 Task: Look for space in Caraballeda, Venezuela from 10th August, 2023 to 18th August, 2023 for 2 adults in price range Rs.10000 to Rs.14000. Place can be private room with 1  bedroom having 1 bed and 1 bathroom. Property type can be house, flat, guest house. Amenities needed are: wifi, TV, free parkinig on premises, gym, breakfast. Booking option can be shelf check-in. Required host language is English.
Action: Mouse moved to (427, 91)
Screenshot: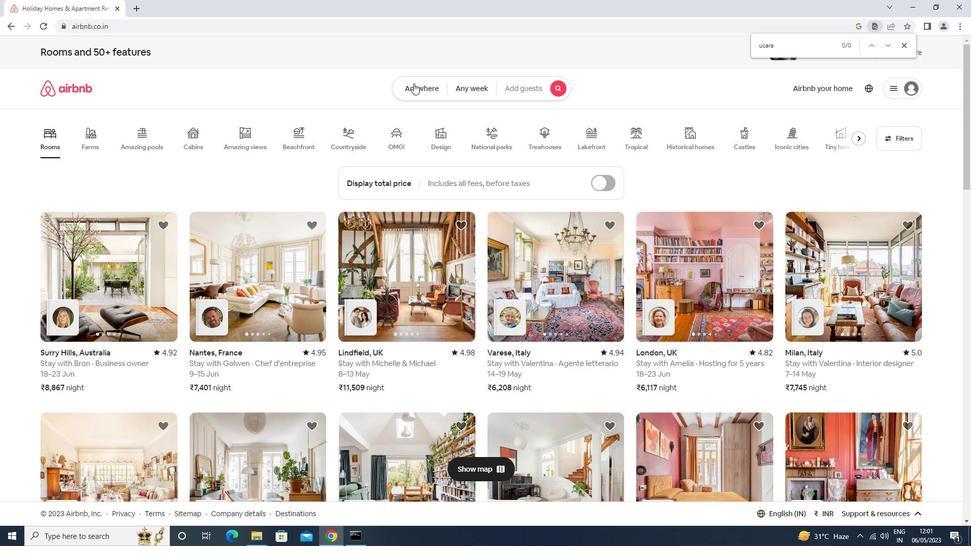 
Action: Mouse pressed left at (427, 91)
Screenshot: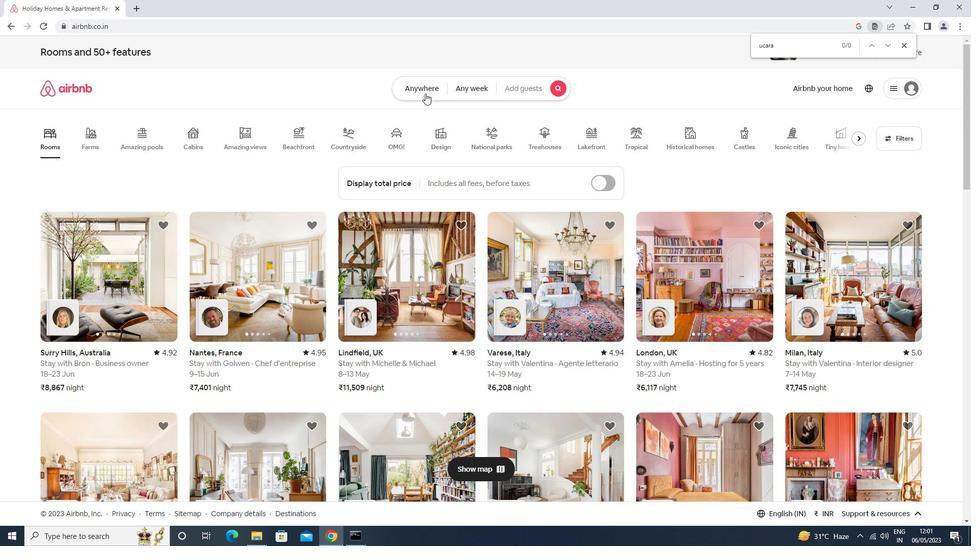 
Action: Mouse moved to (308, 132)
Screenshot: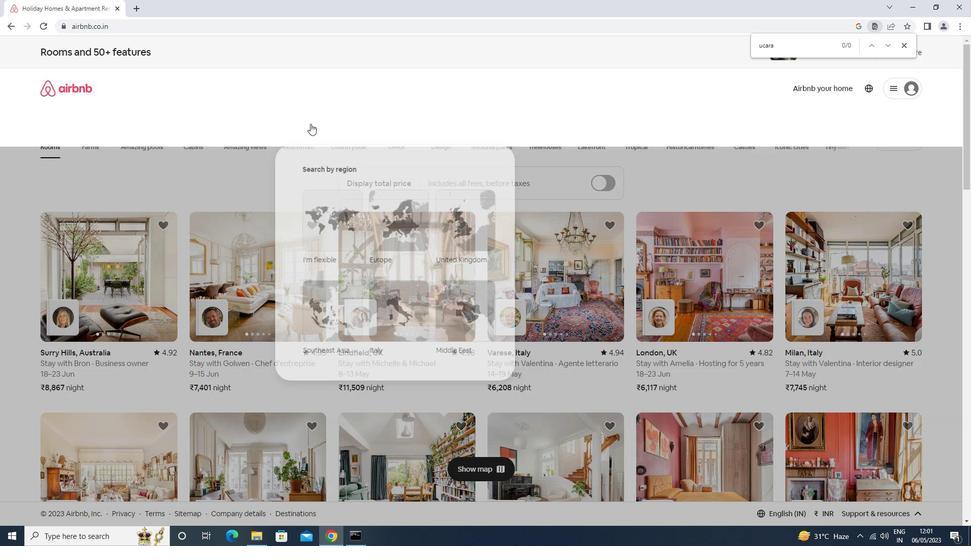 
Action: Mouse pressed left at (308, 132)
Screenshot: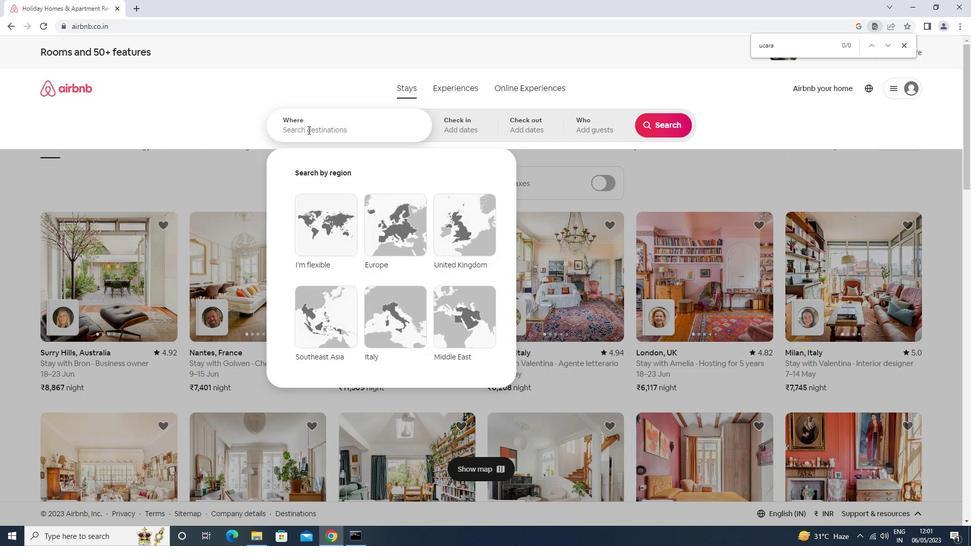 
Action: Key pressed caraballda<Key.left><Key.left>e<Key.right><Key.right><Key.right><Key.down><Key.enter>
Screenshot: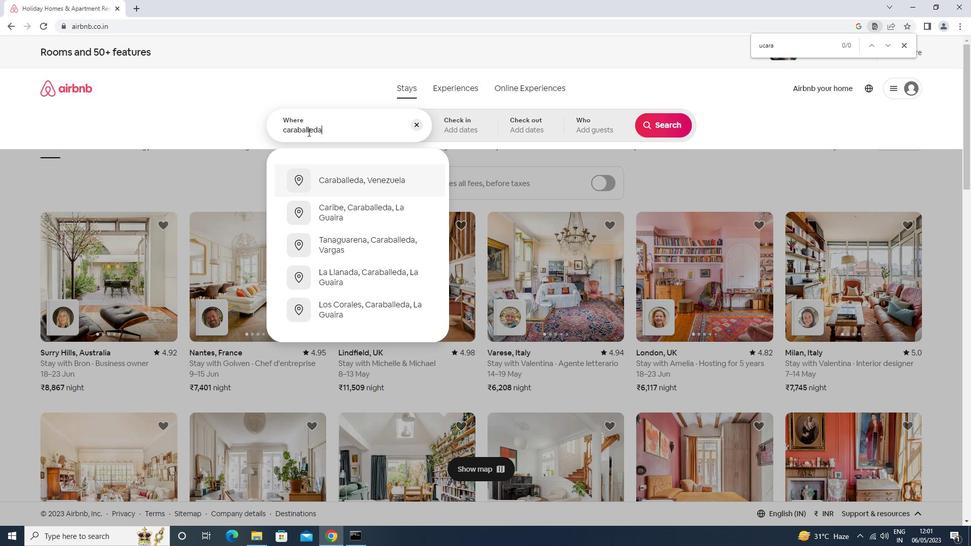 
Action: Mouse moved to (658, 203)
Screenshot: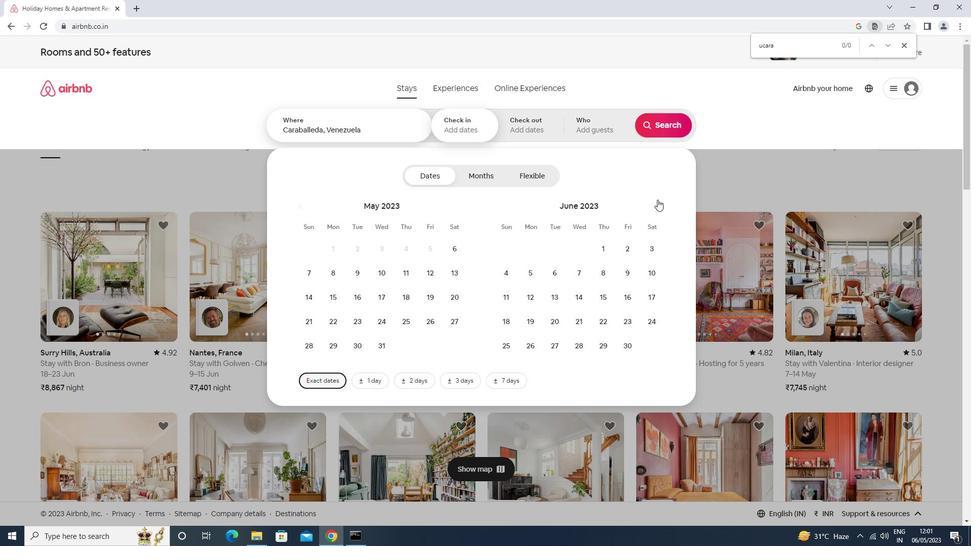 
Action: Mouse pressed left at (658, 203)
Screenshot: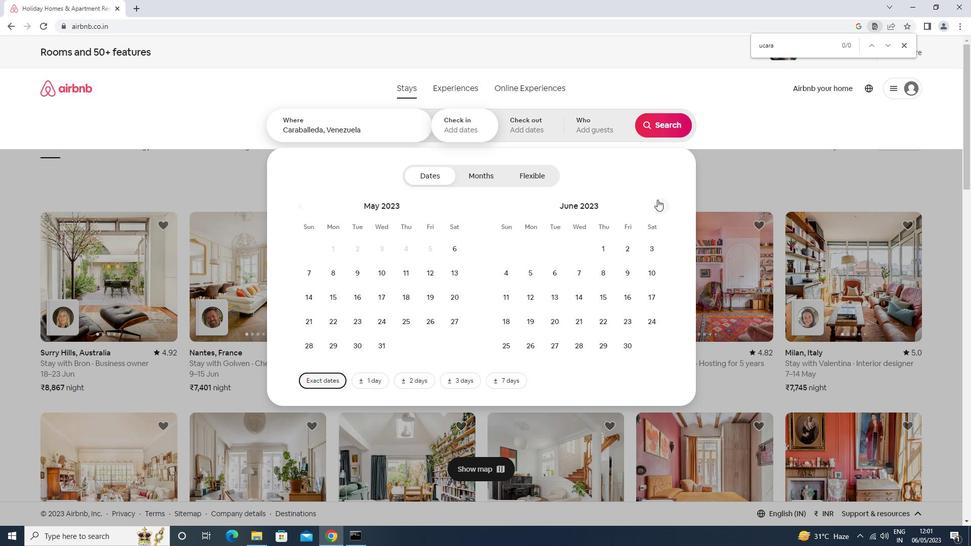 
Action: Mouse pressed left at (658, 203)
Screenshot: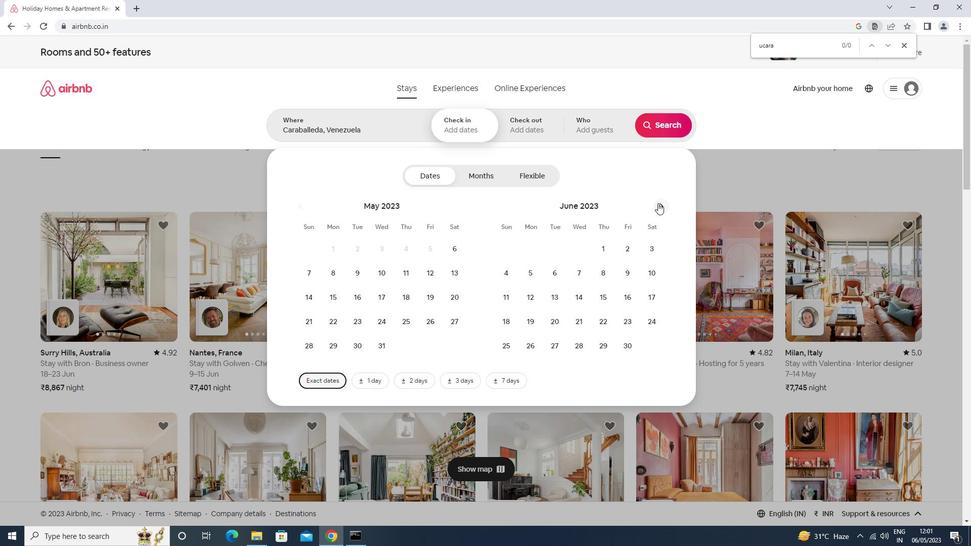 
Action: Mouse pressed left at (658, 203)
Screenshot: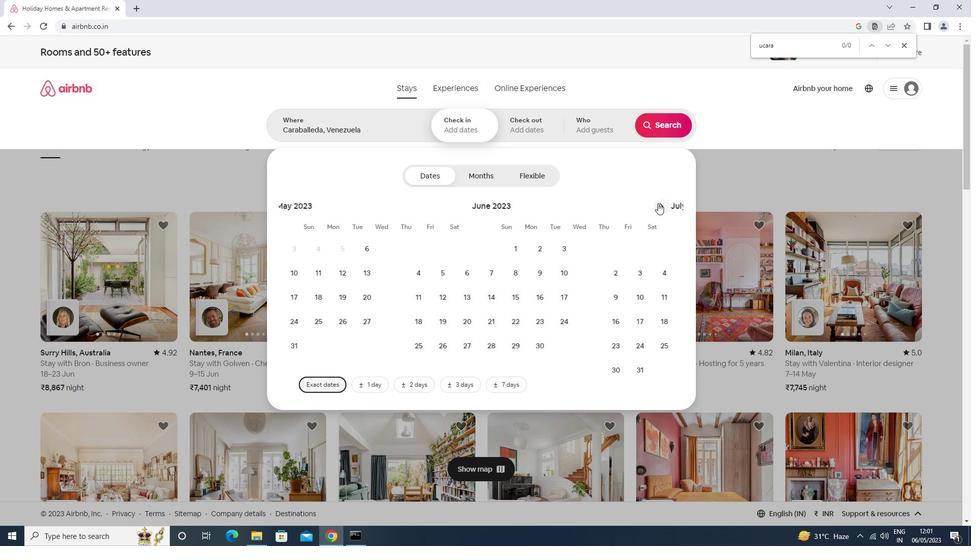 
Action: Mouse moved to (601, 270)
Screenshot: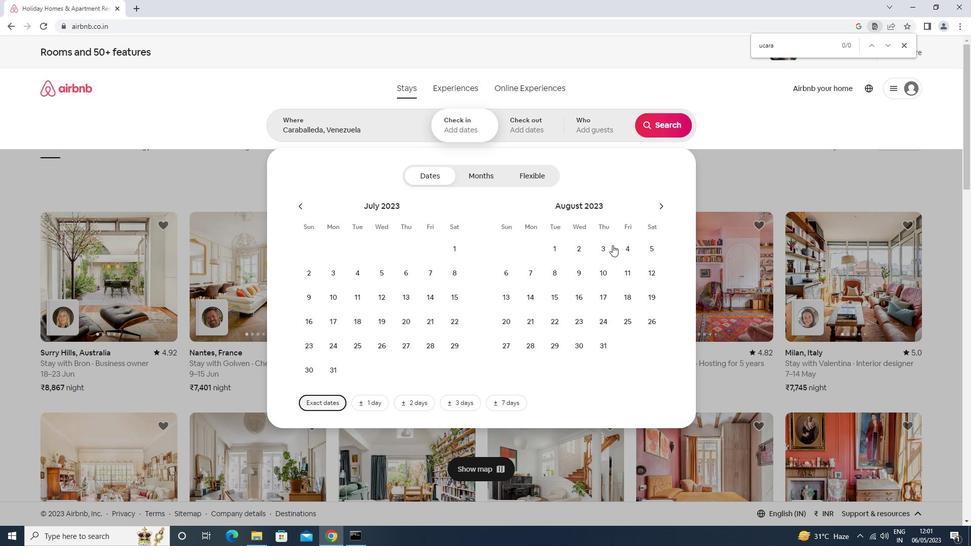 
Action: Mouse pressed left at (601, 270)
Screenshot: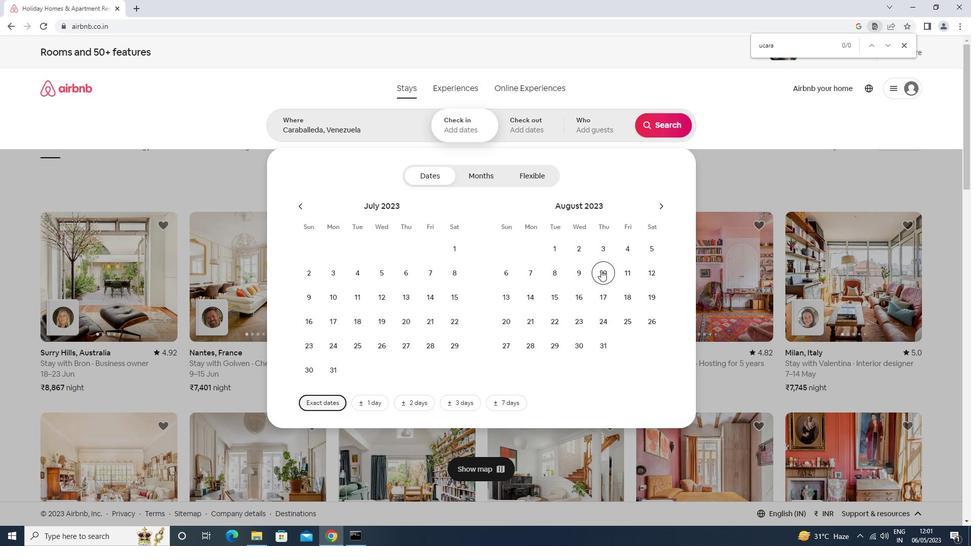 
Action: Mouse moved to (622, 296)
Screenshot: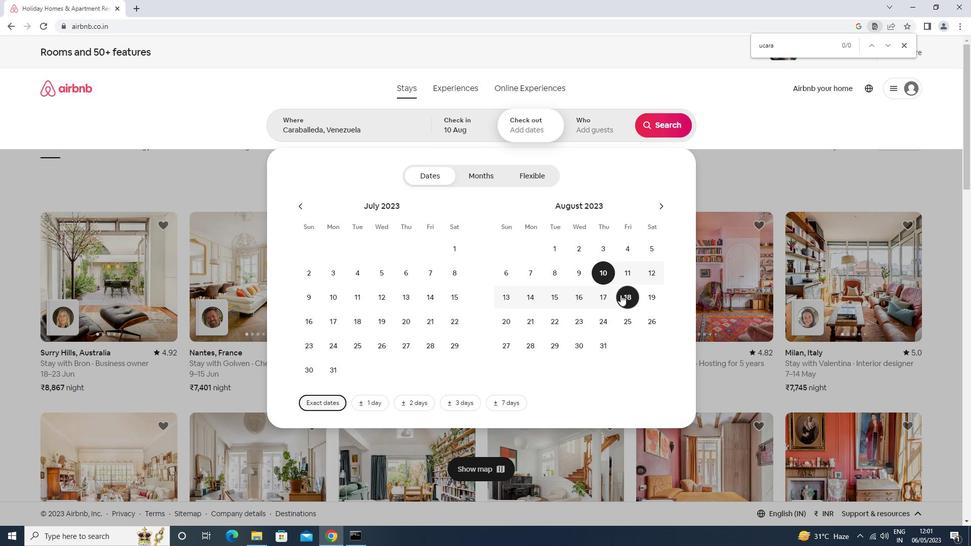 
Action: Mouse pressed left at (622, 296)
Screenshot: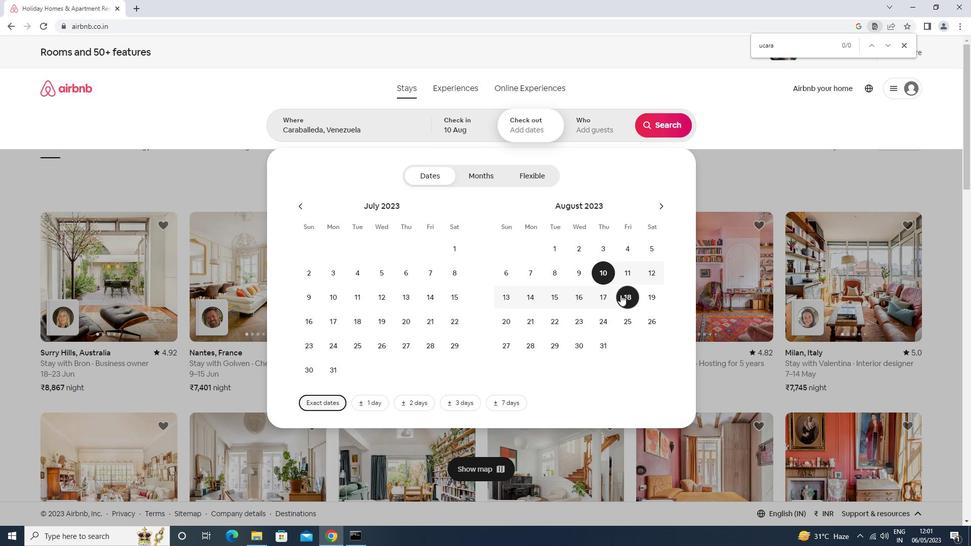 
Action: Mouse moved to (604, 133)
Screenshot: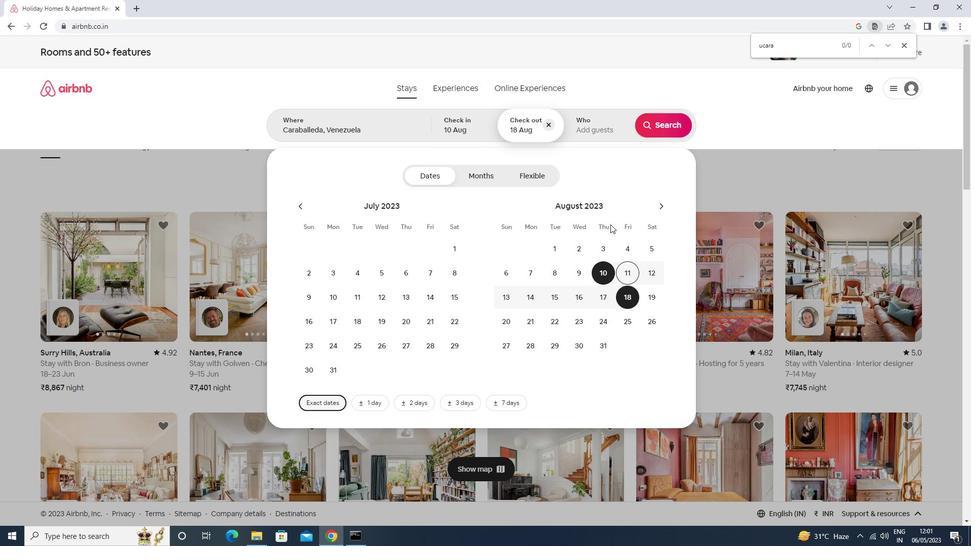 
Action: Mouse pressed left at (604, 133)
Screenshot: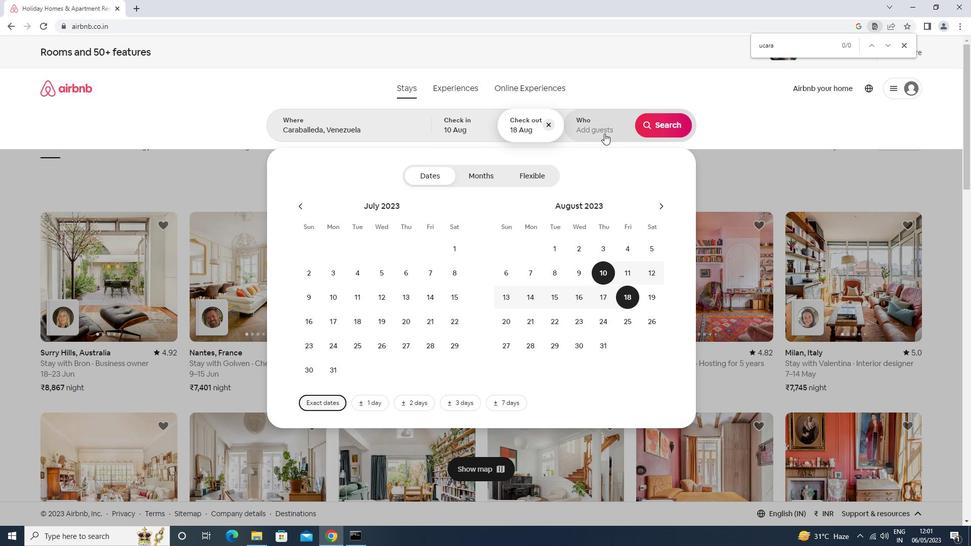 
Action: Mouse moved to (669, 179)
Screenshot: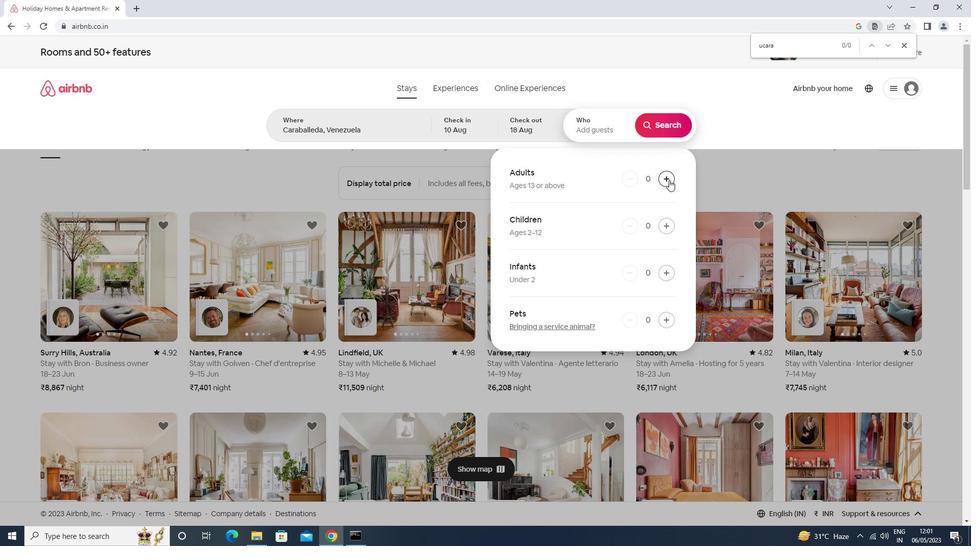 
Action: Mouse pressed left at (669, 179)
Screenshot: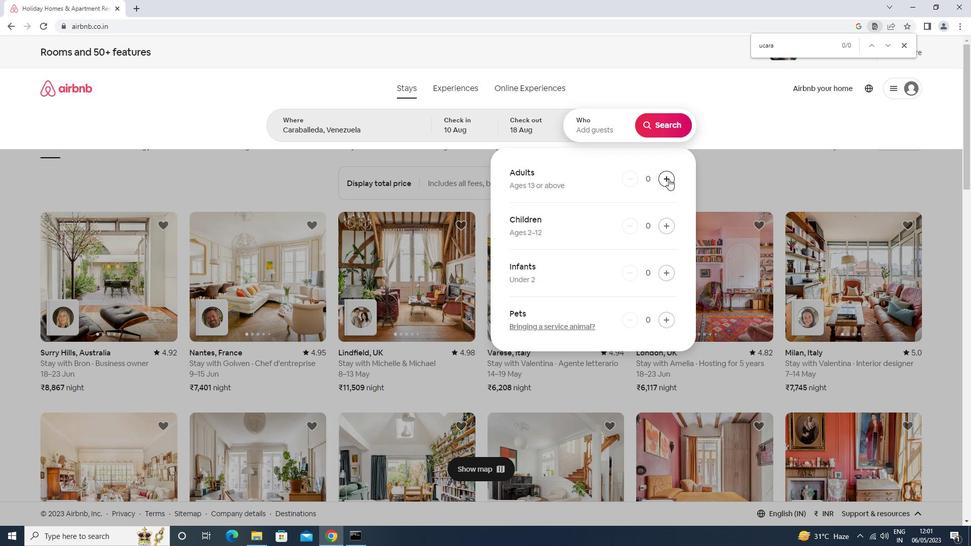 
Action: Mouse pressed left at (669, 179)
Screenshot: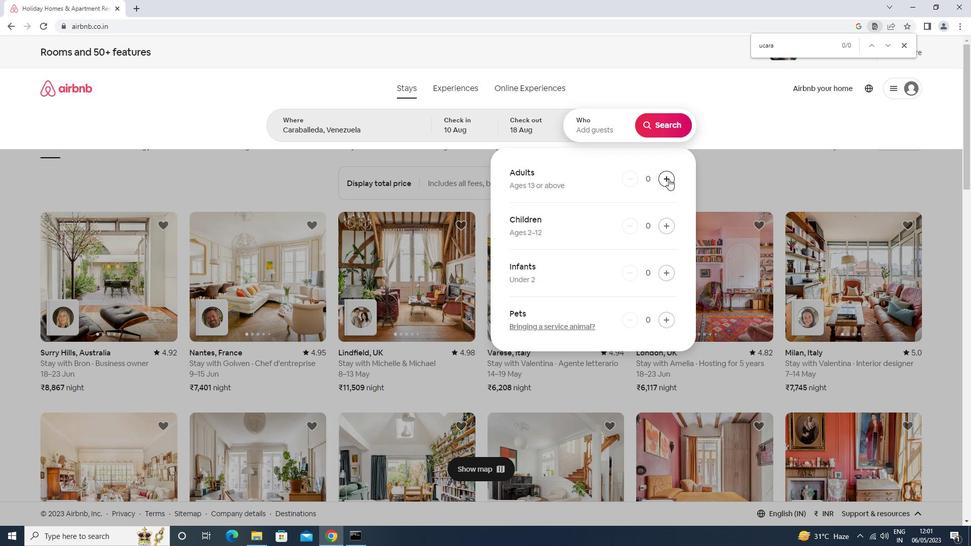 
Action: Mouse moved to (666, 125)
Screenshot: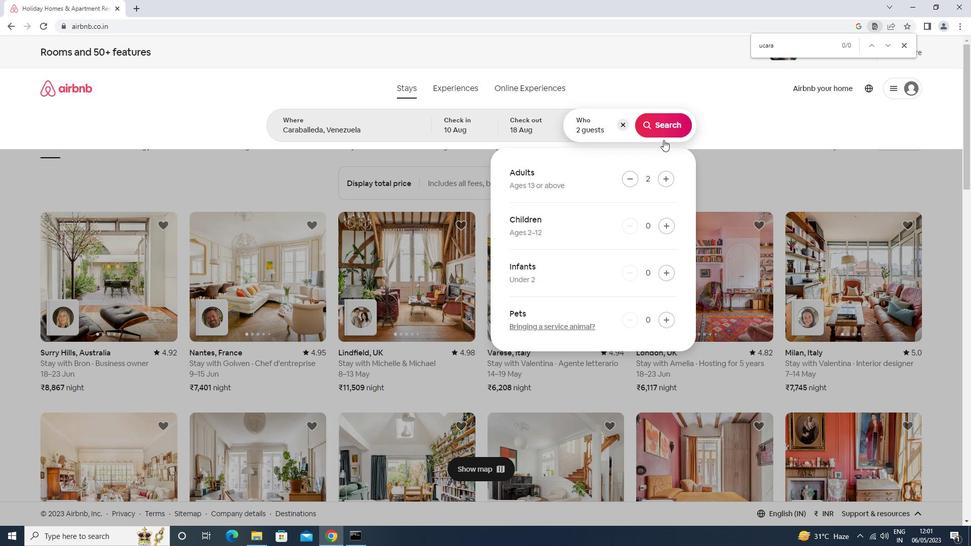 
Action: Mouse pressed left at (666, 125)
Screenshot: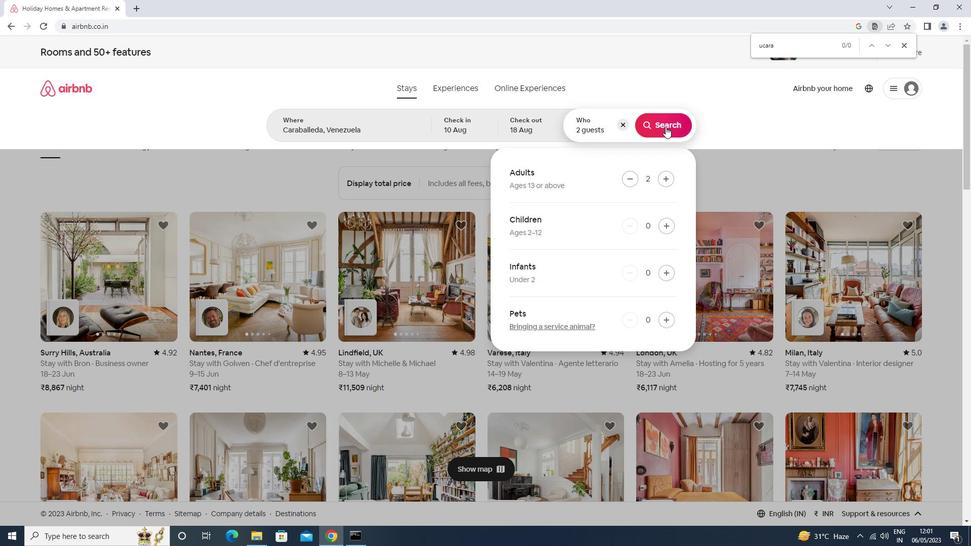 
Action: Mouse moved to (935, 98)
Screenshot: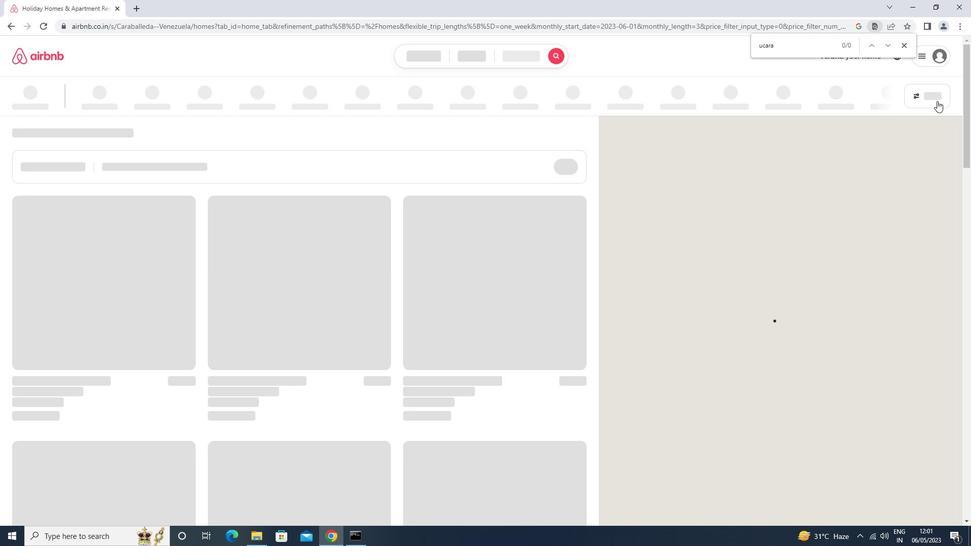 
Action: Mouse pressed left at (935, 98)
Screenshot: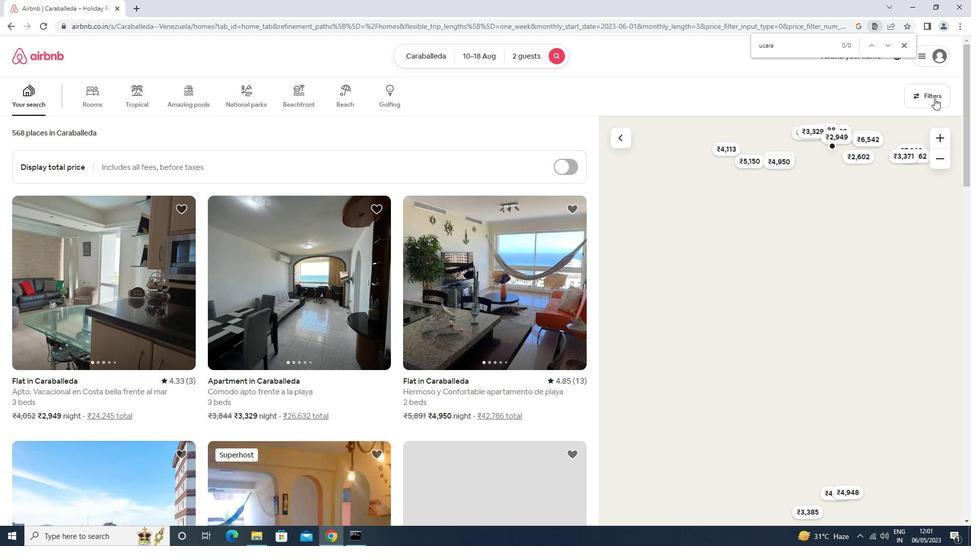 
Action: Mouse moved to (390, 347)
Screenshot: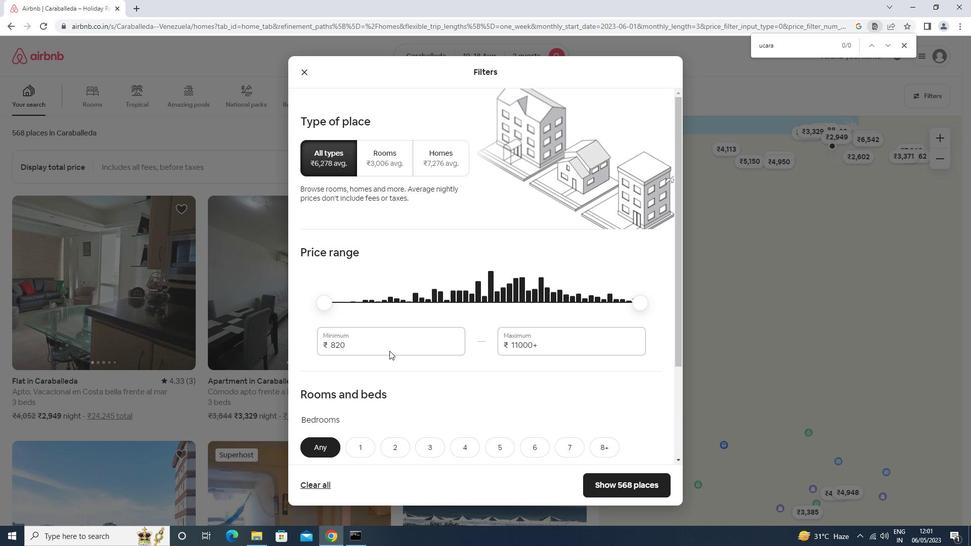 
Action: Mouse pressed left at (390, 347)
Screenshot: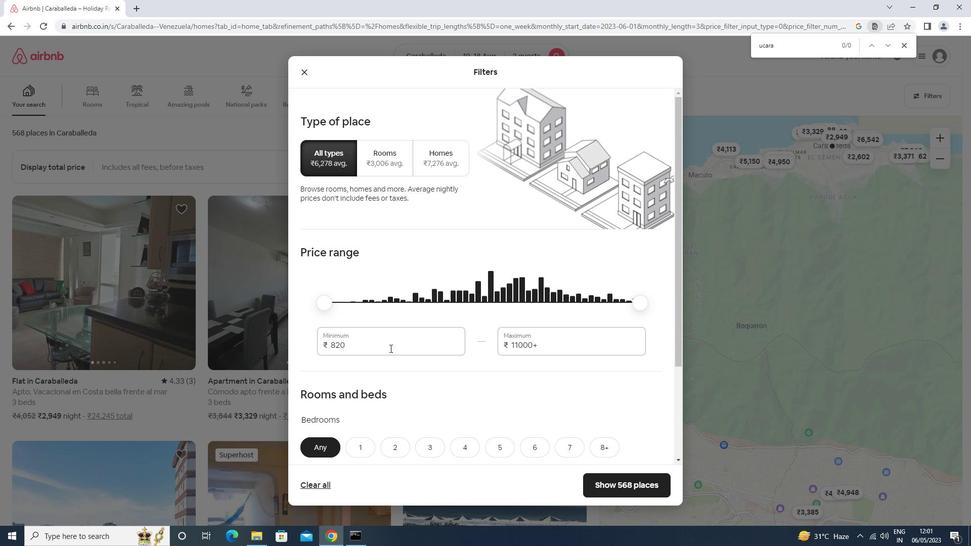 
Action: Key pressed <Key.backspace><Key.backspace><Key.backspace>10000<Key.tab>14000
Screenshot: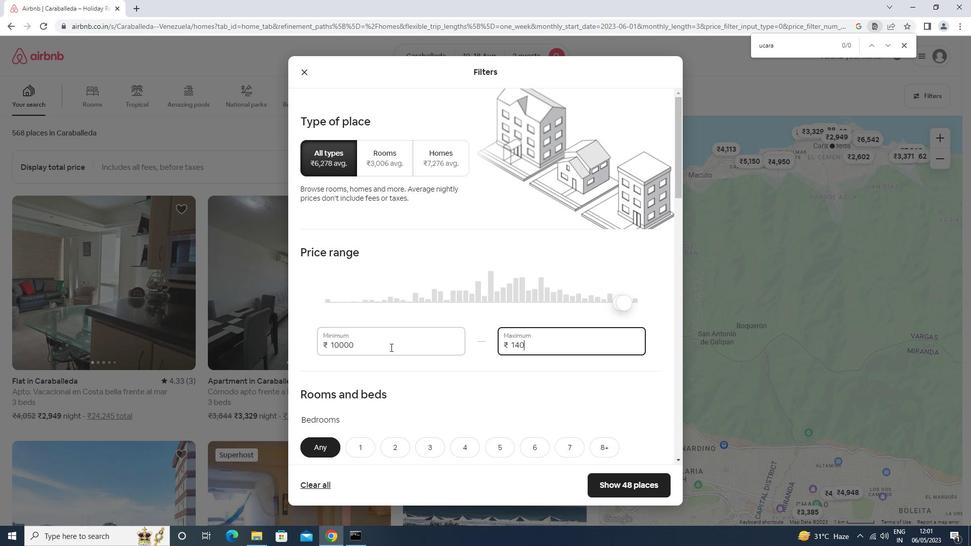 
Action: Mouse scrolled (390, 347) with delta (0, 0)
Screenshot: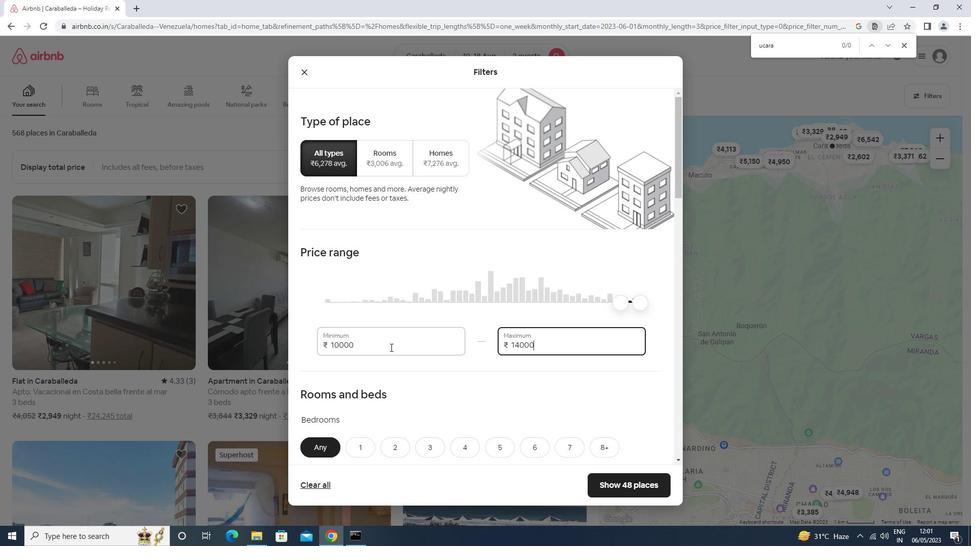 
Action: Mouse scrolled (390, 347) with delta (0, 0)
Screenshot: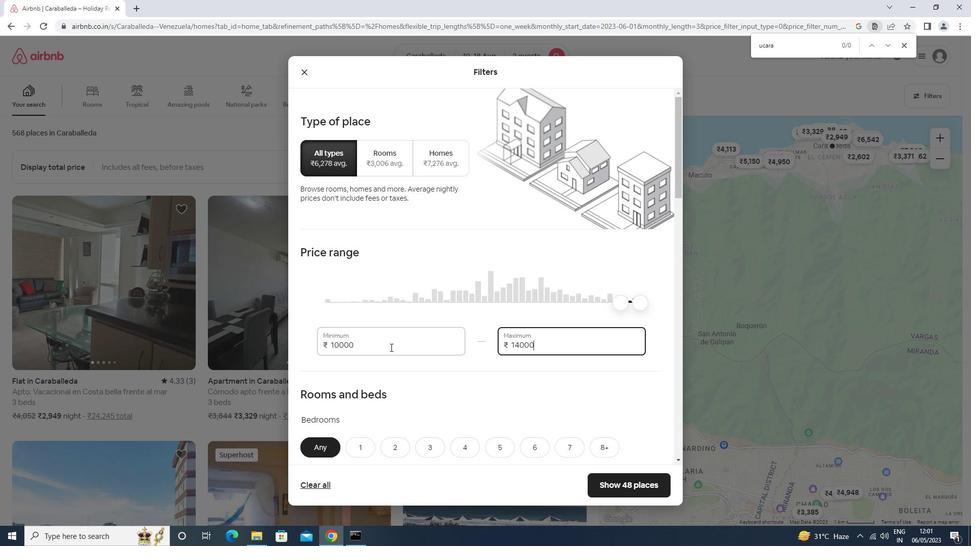 
Action: Mouse scrolled (390, 347) with delta (0, 0)
Screenshot: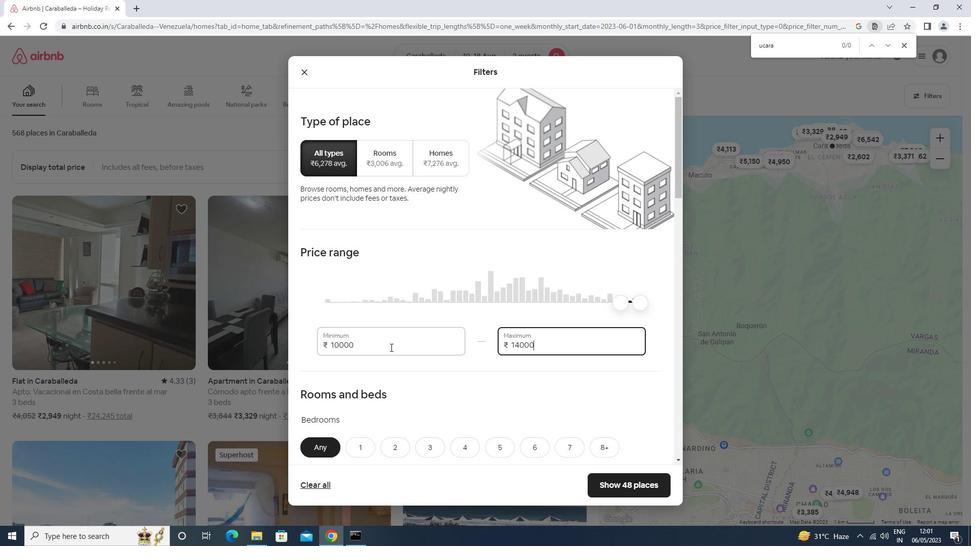 
Action: Mouse moved to (364, 295)
Screenshot: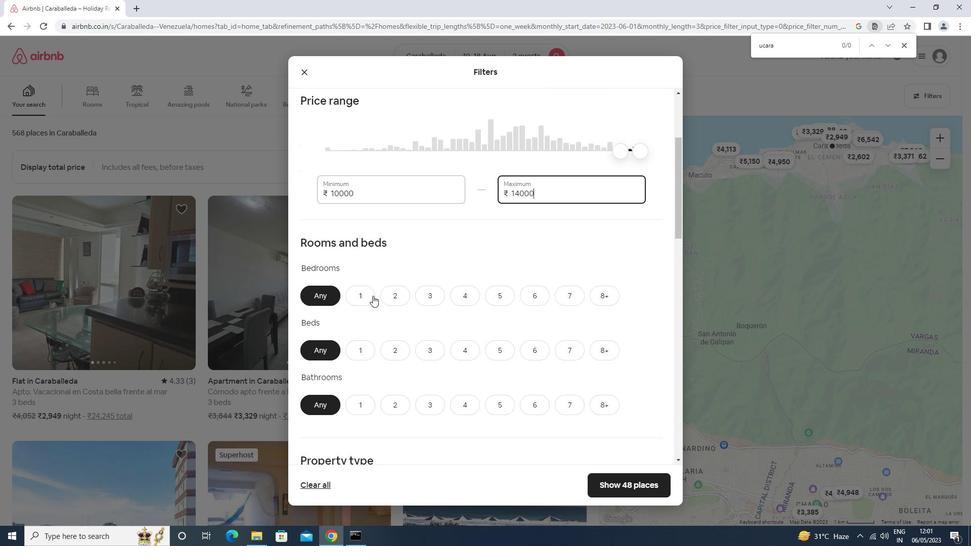 
Action: Mouse pressed left at (364, 295)
Screenshot: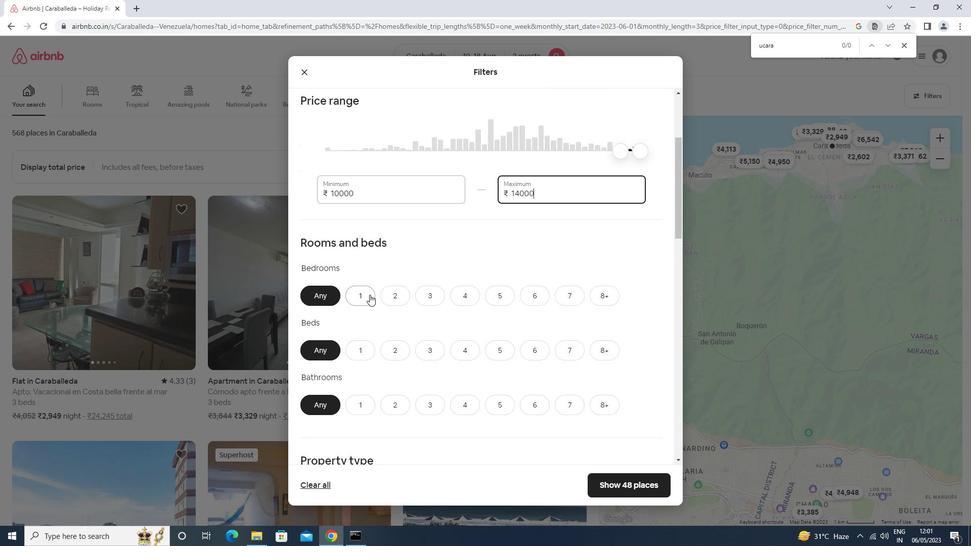 
Action: Mouse moved to (354, 354)
Screenshot: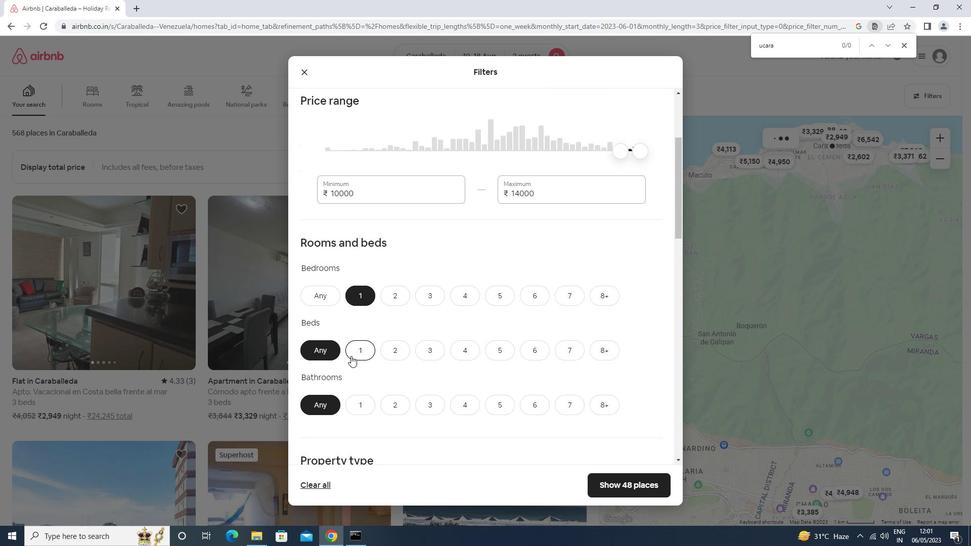 
Action: Mouse pressed left at (354, 354)
Screenshot: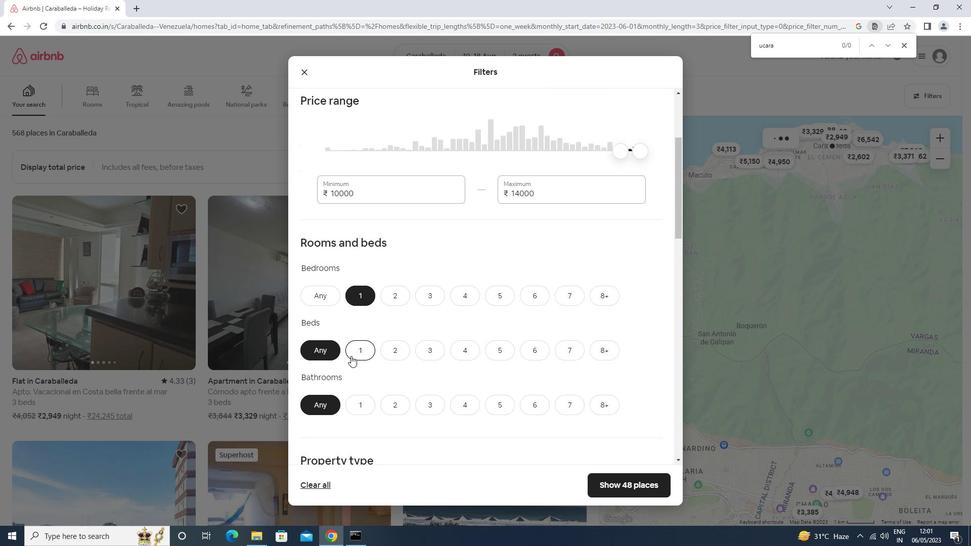 
Action: Mouse moved to (367, 405)
Screenshot: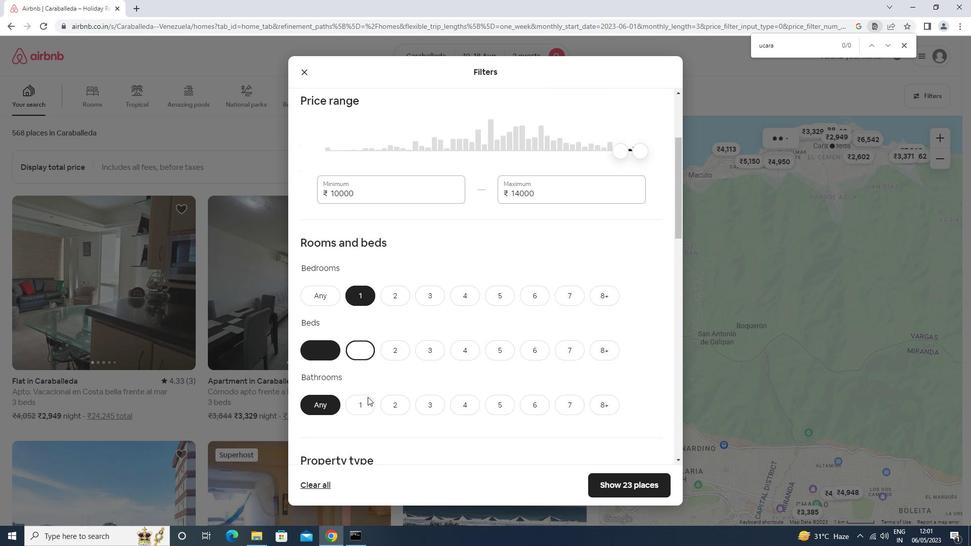 
Action: Mouse pressed left at (367, 405)
Screenshot: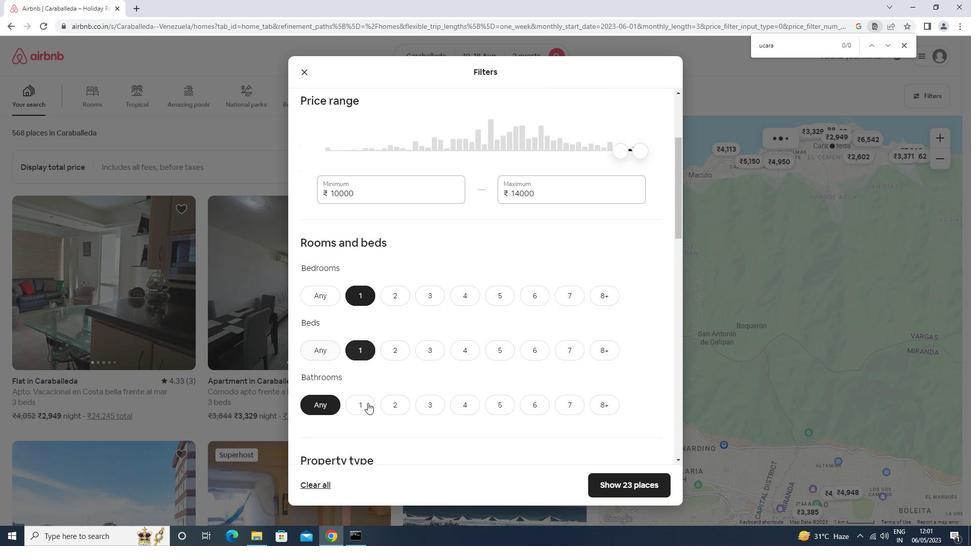 
Action: Mouse moved to (386, 318)
Screenshot: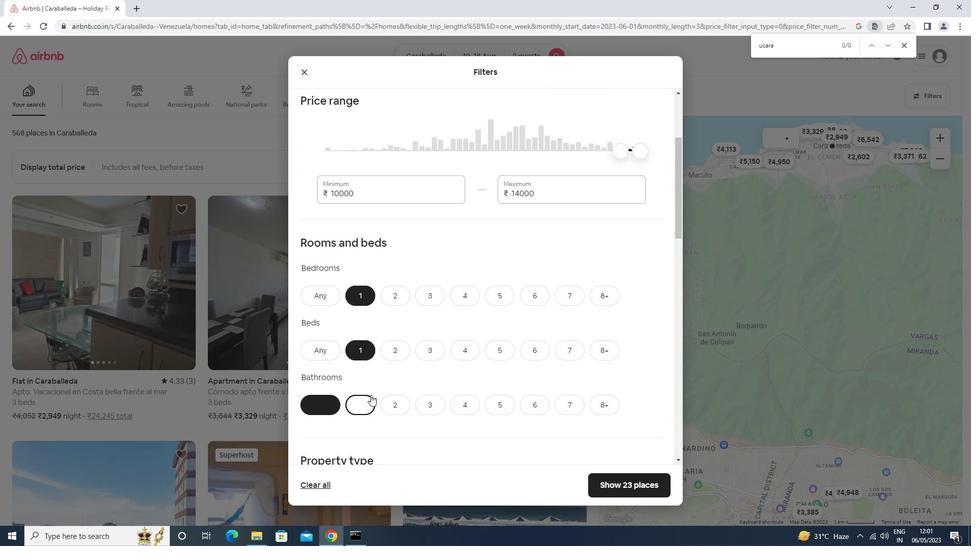 
Action: Mouse scrolled (386, 318) with delta (0, 0)
Screenshot: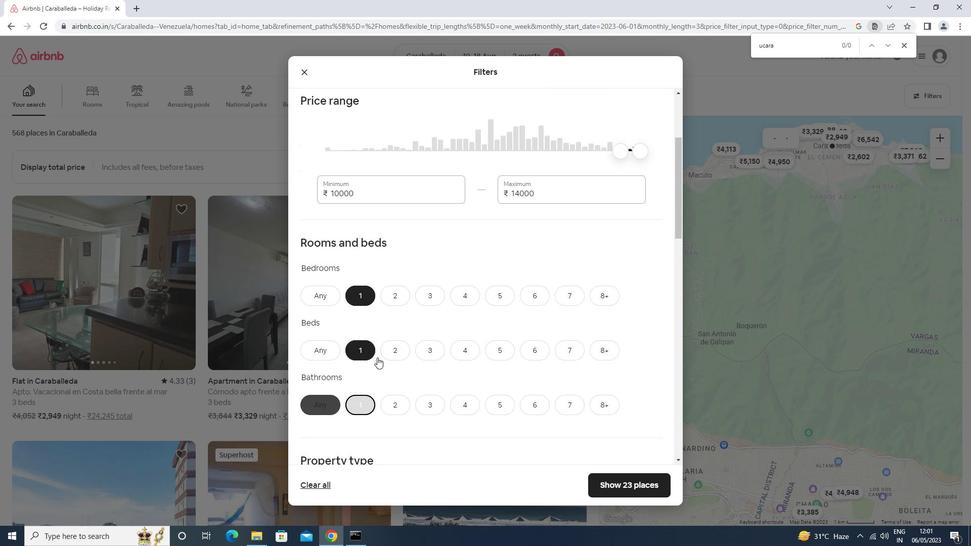 
Action: Mouse scrolled (386, 318) with delta (0, 0)
Screenshot: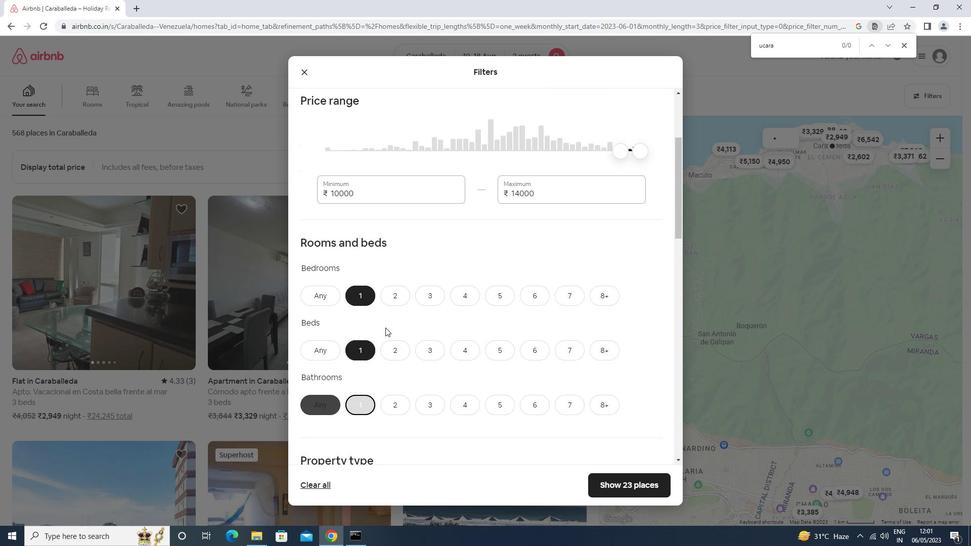 
Action: Mouse scrolled (386, 318) with delta (0, 0)
Screenshot: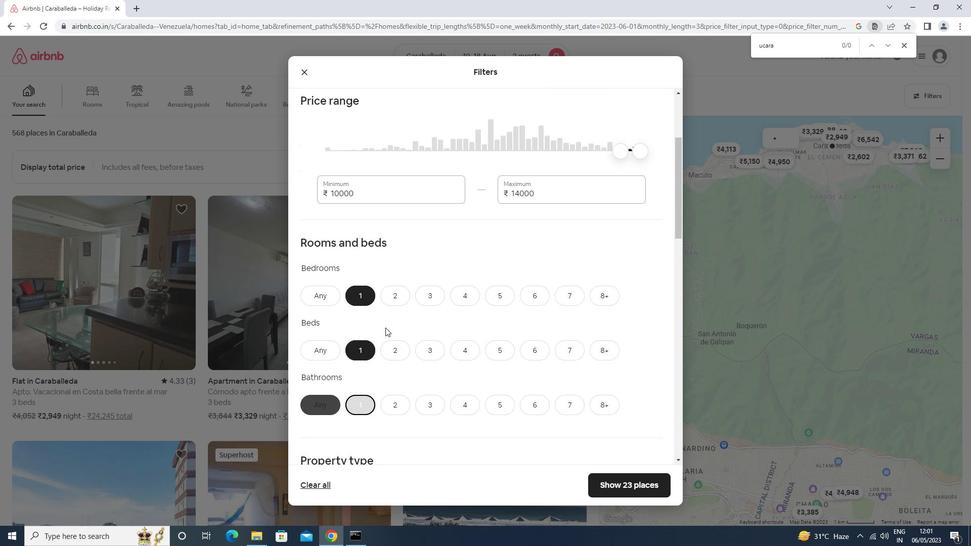 
Action: Mouse scrolled (386, 318) with delta (0, 0)
Screenshot: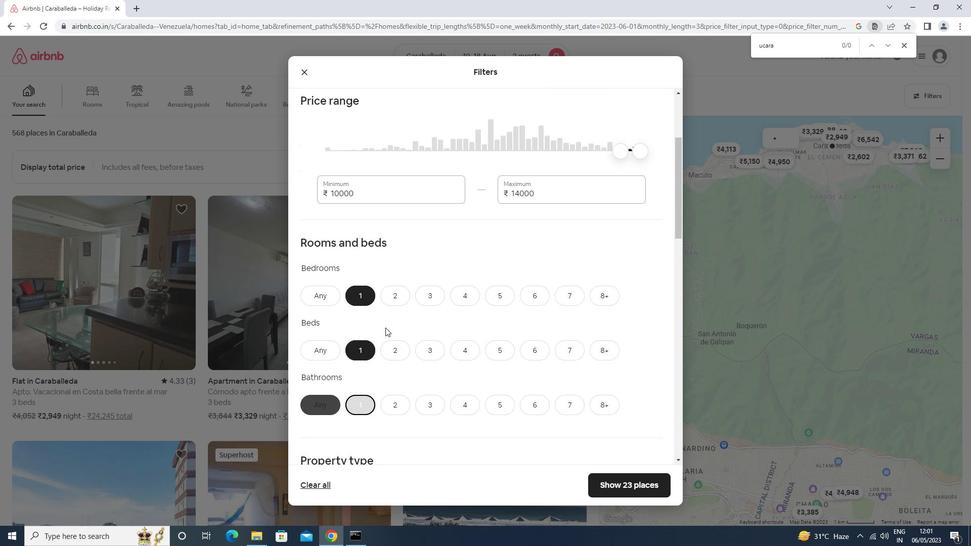 
Action: Mouse scrolled (386, 318) with delta (0, 0)
Screenshot: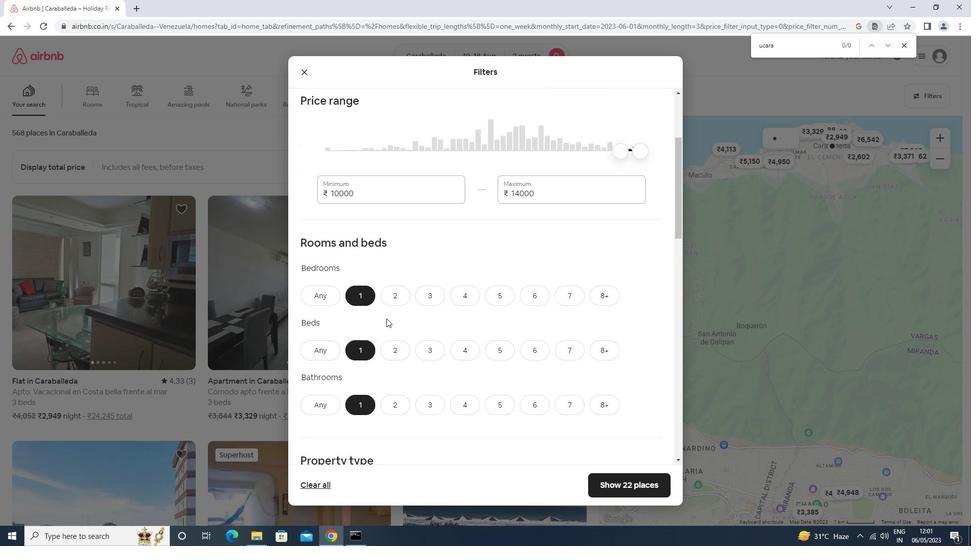 
Action: Mouse moved to (350, 273)
Screenshot: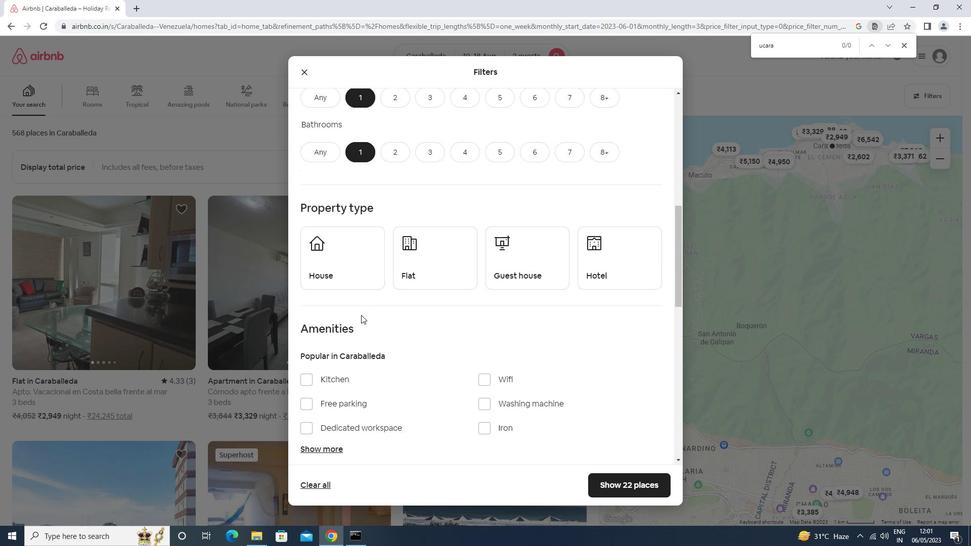 
Action: Mouse pressed left at (350, 273)
Screenshot: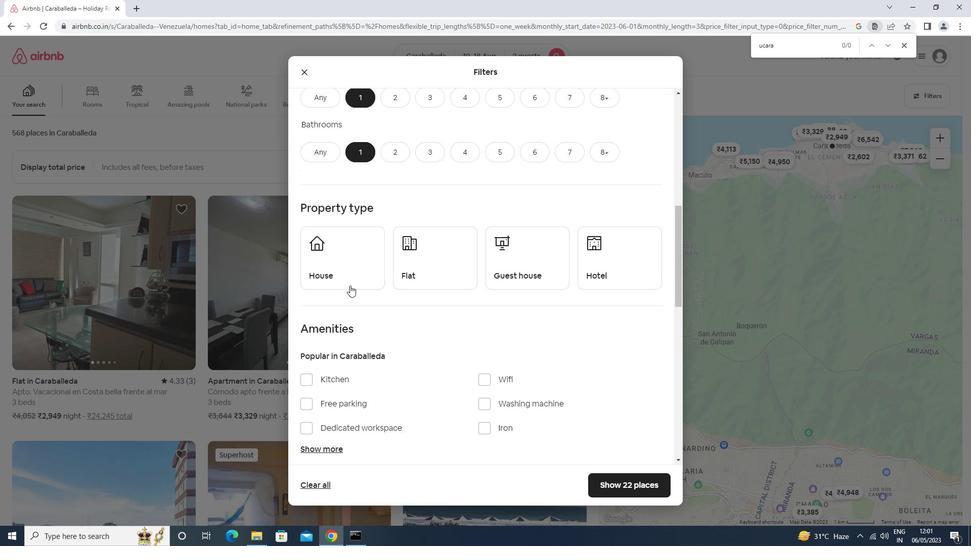 
Action: Mouse moved to (415, 266)
Screenshot: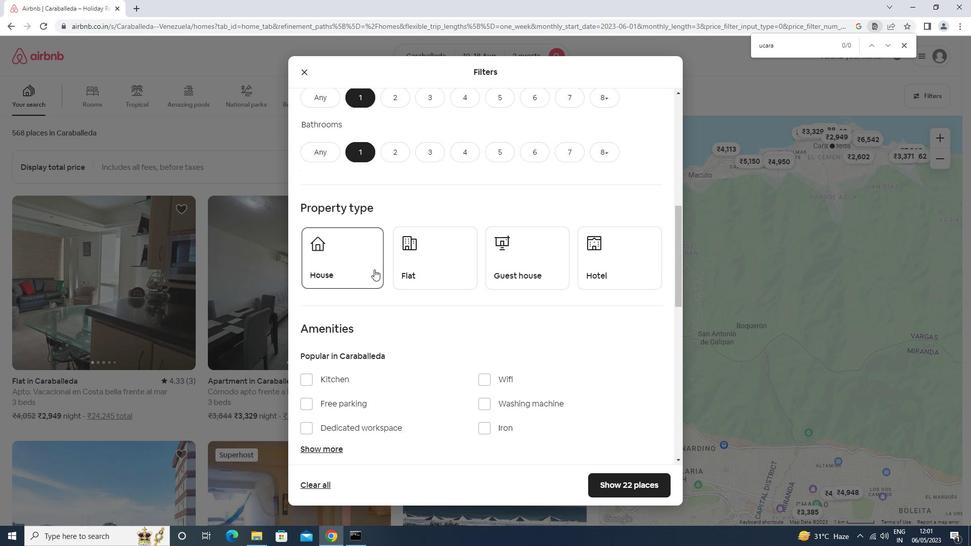 
Action: Mouse pressed left at (415, 266)
Screenshot: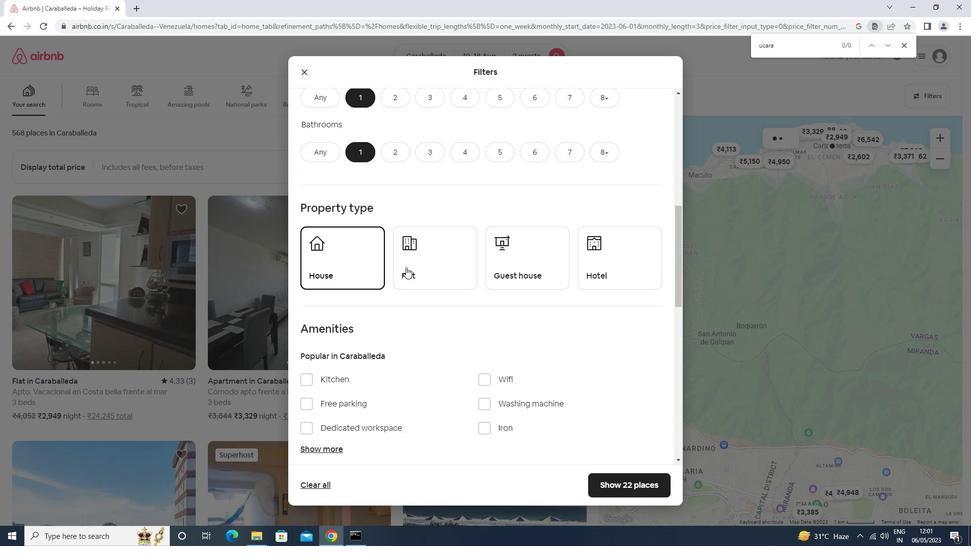 
Action: Mouse moved to (535, 272)
Screenshot: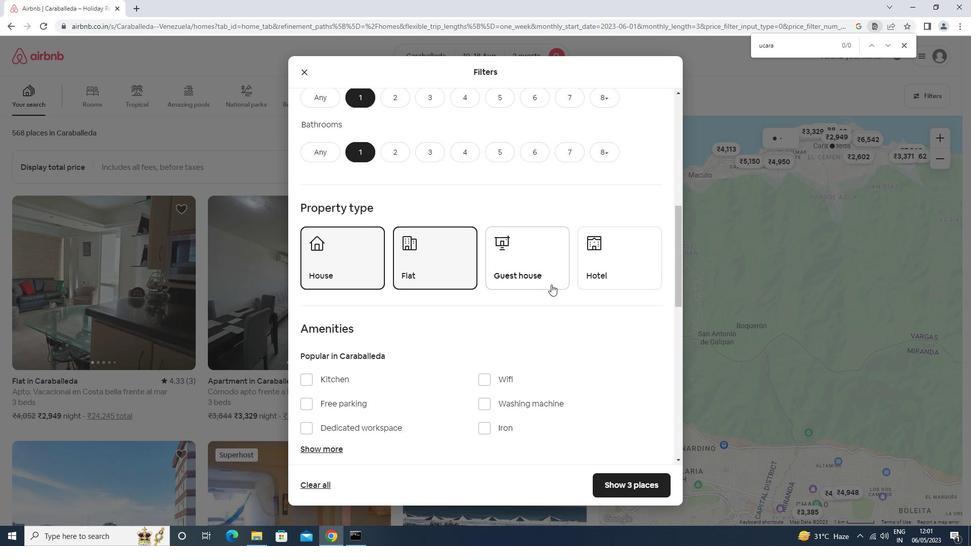 
Action: Mouse pressed left at (535, 272)
Screenshot: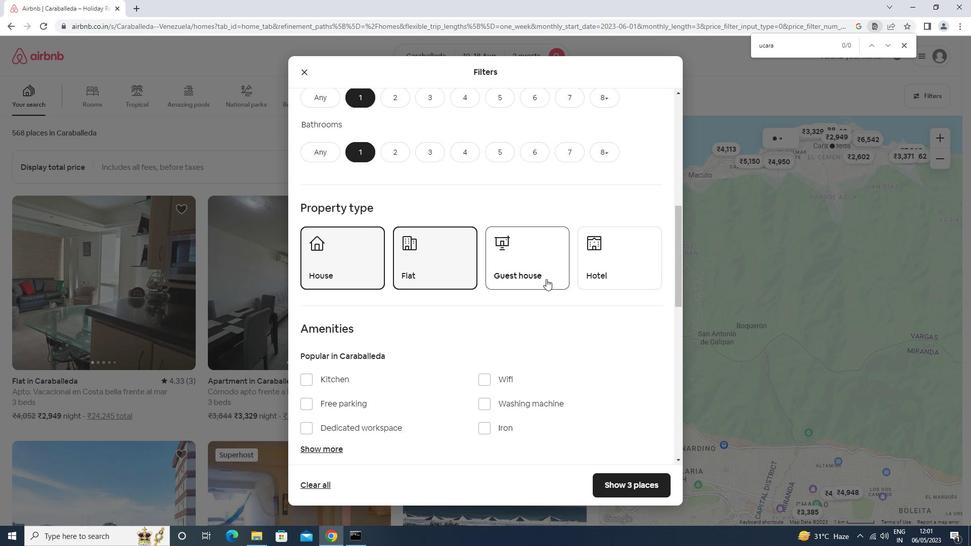 
Action: Mouse moved to (536, 269)
Screenshot: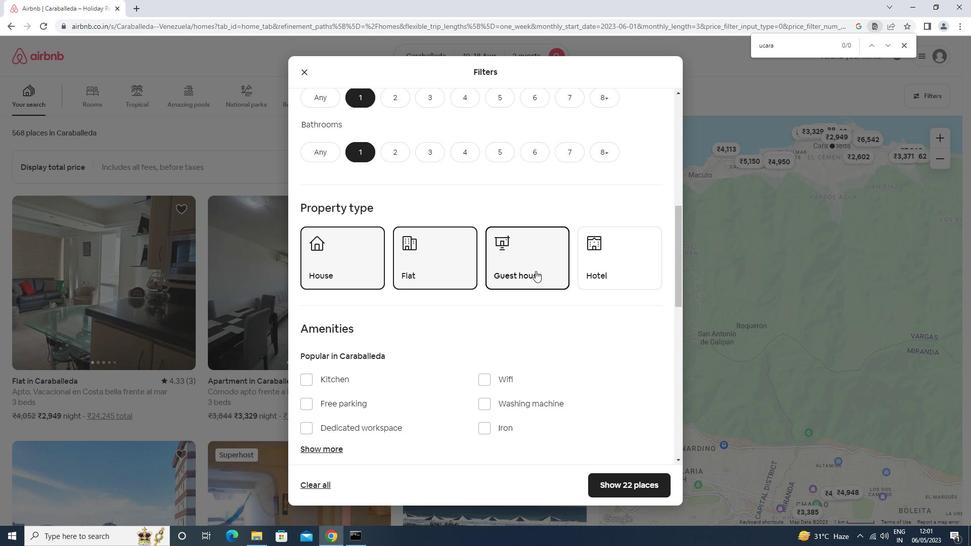 
Action: Mouse scrolled (536, 269) with delta (0, 0)
Screenshot: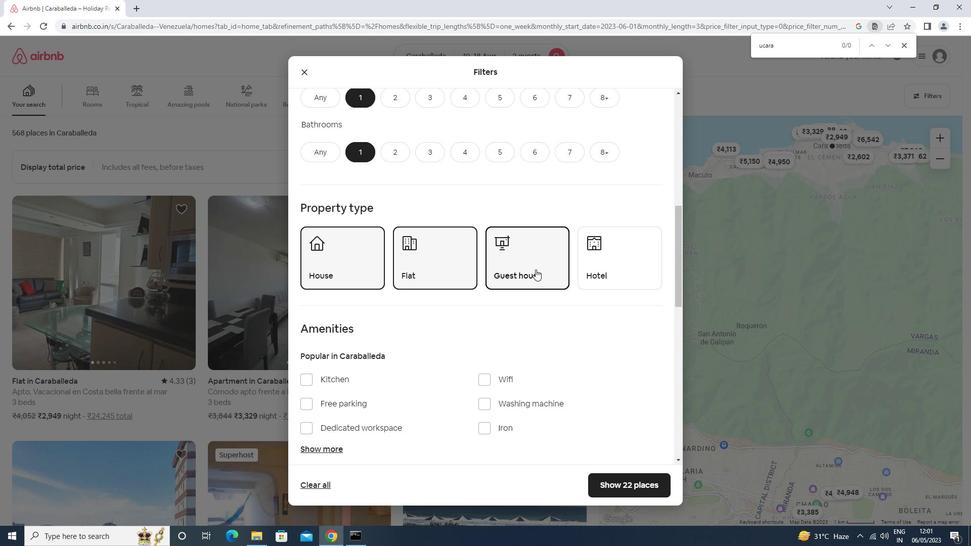 
Action: Mouse scrolled (536, 269) with delta (0, 0)
Screenshot: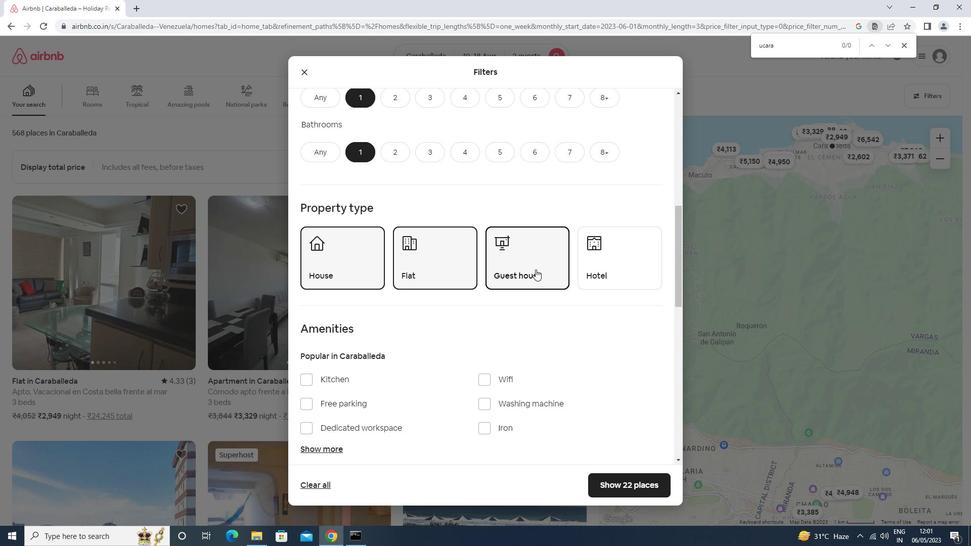 
Action: Mouse scrolled (536, 269) with delta (0, 0)
Screenshot: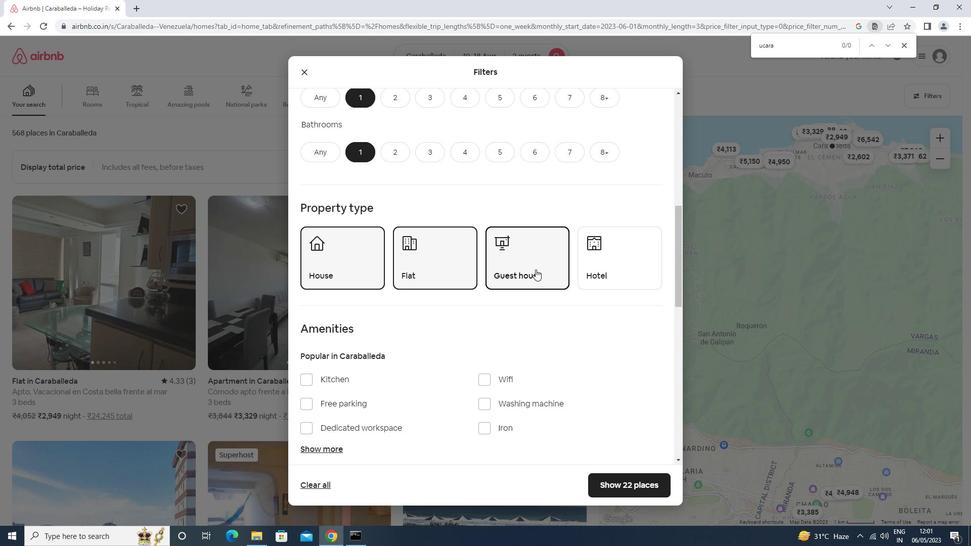 
Action: Mouse moved to (330, 254)
Screenshot: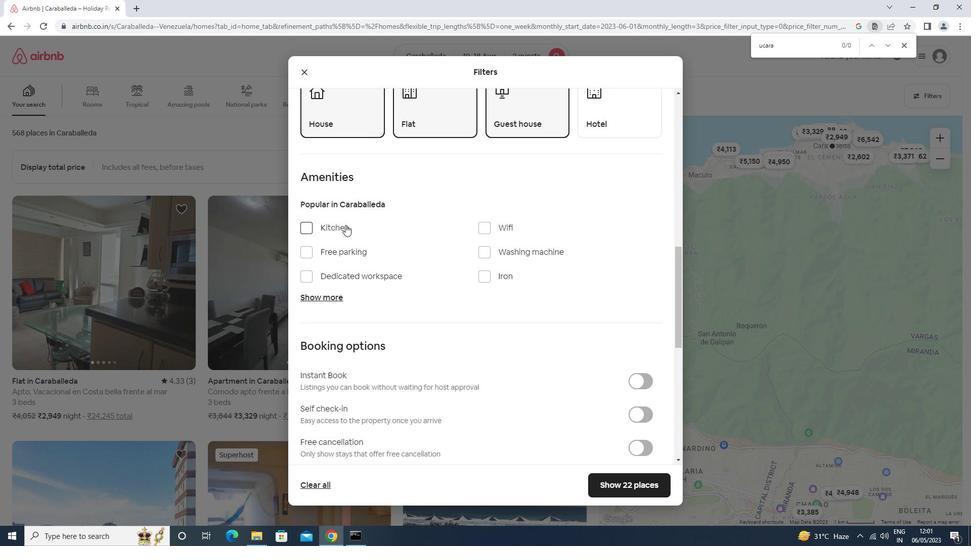 
Action: Mouse pressed left at (330, 254)
Screenshot: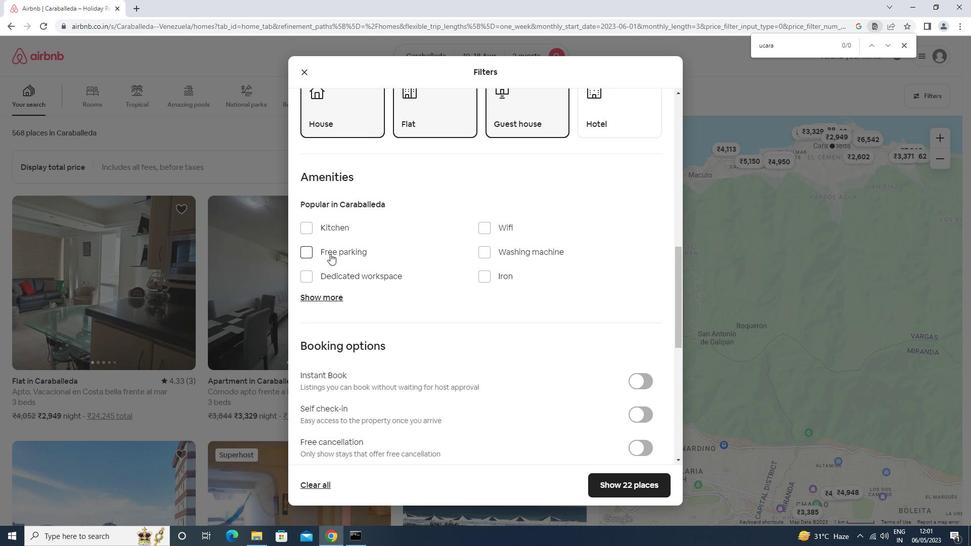 
Action: Mouse moved to (503, 223)
Screenshot: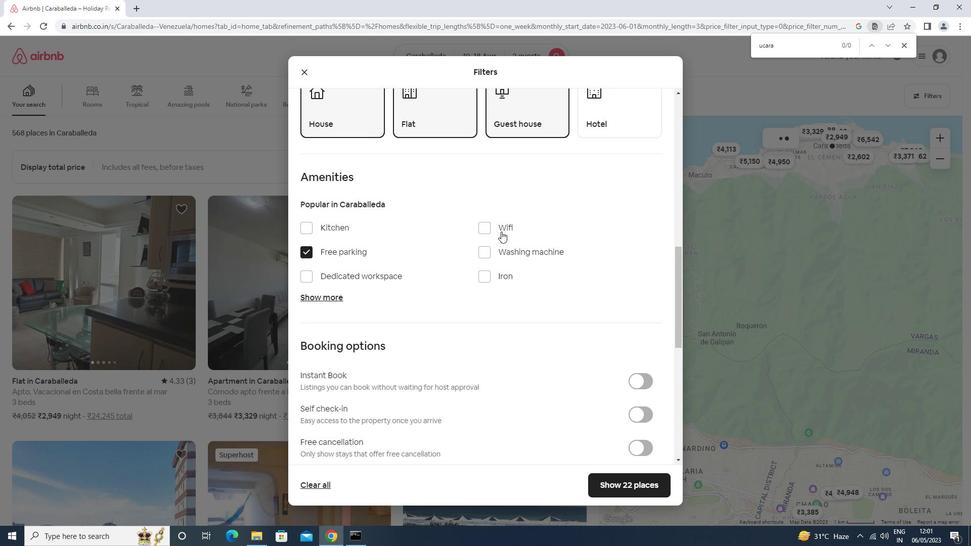 
Action: Mouse pressed left at (503, 223)
Screenshot: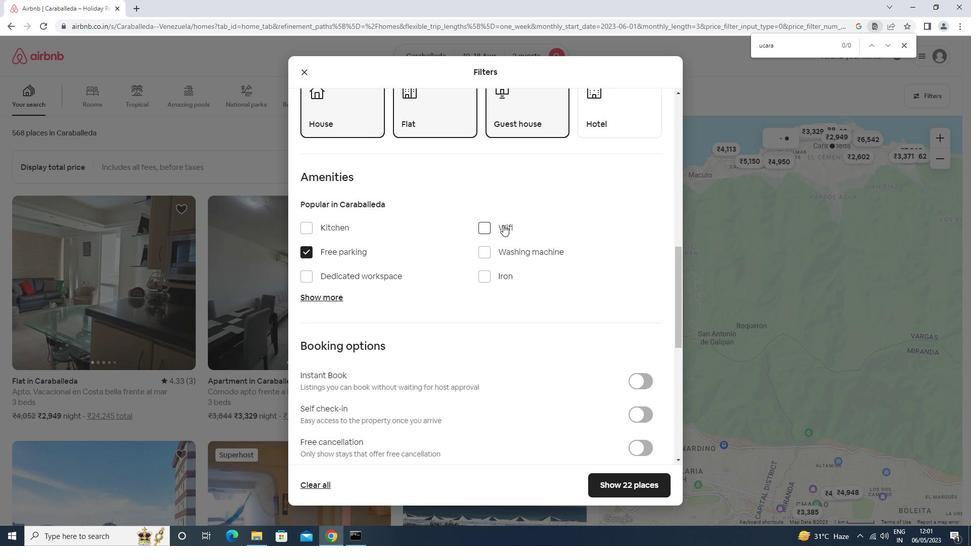 
Action: Mouse moved to (335, 298)
Screenshot: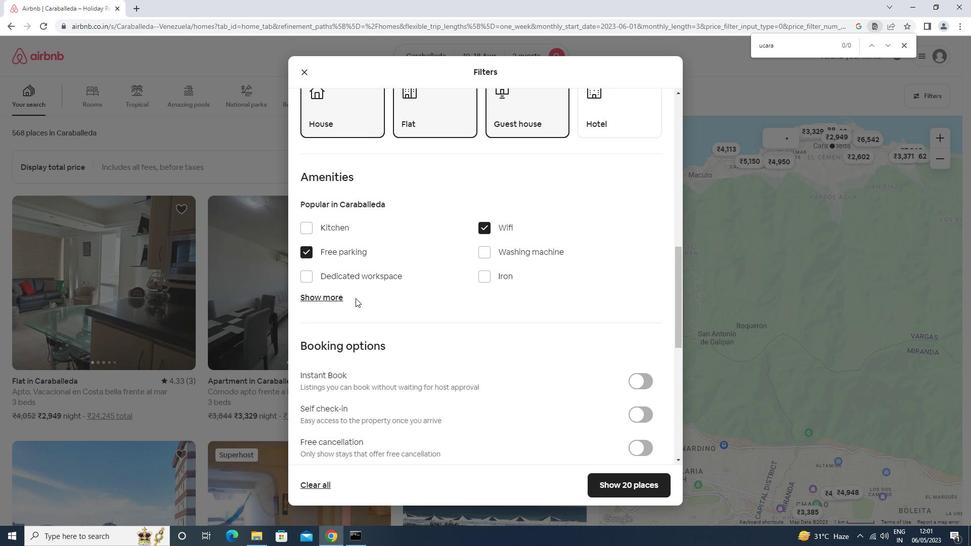
Action: Mouse pressed left at (335, 298)
Screenshot: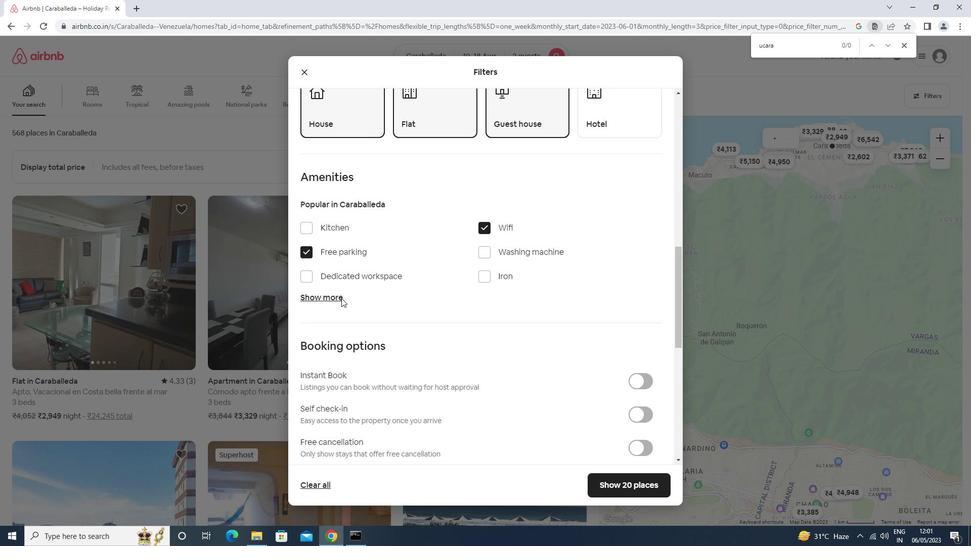 
Action: Mouse moved to (394, 273)
Screenshot: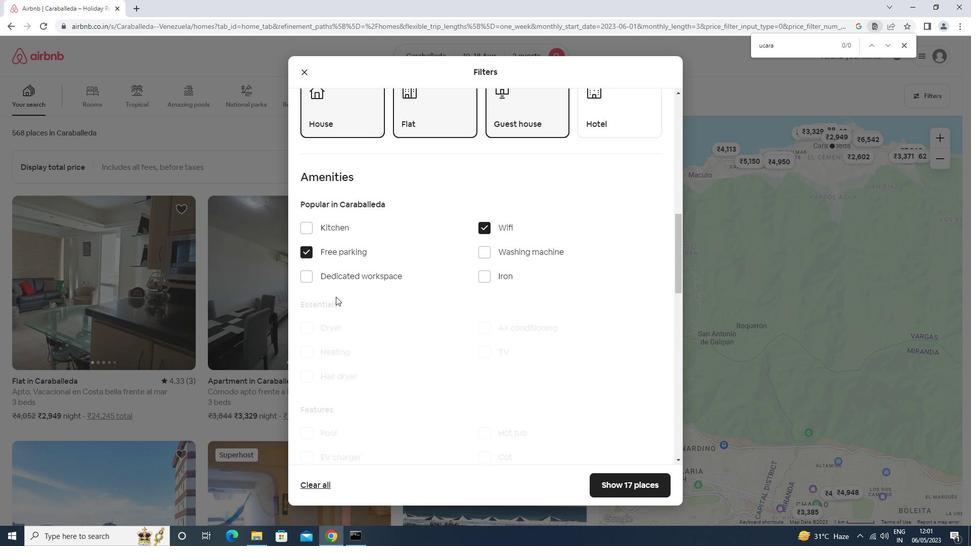
Action: Mouse scrolled (394, 272) with delta (0, 0)
Screenshot: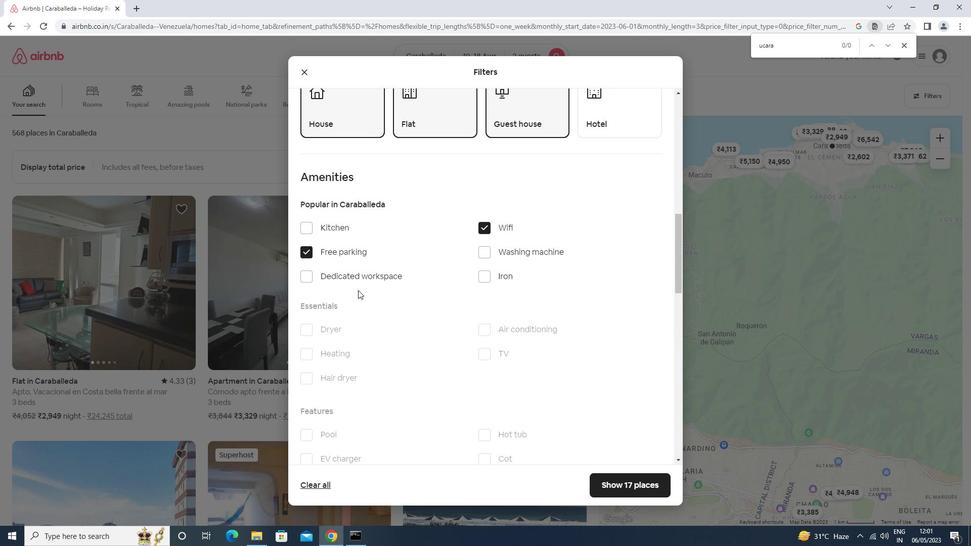 
Action: Mouse scrolled (394, 272) with delta (0, 0)
Screenshot: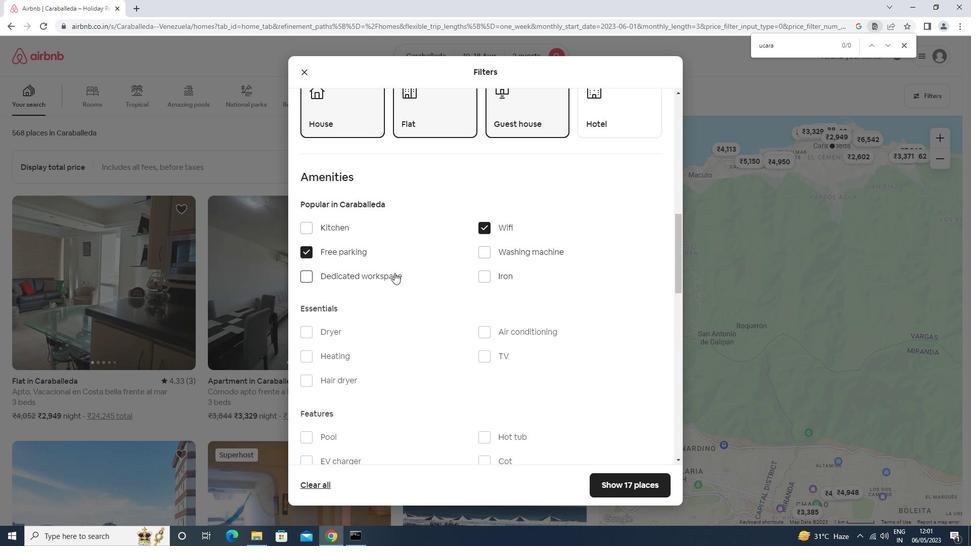
Action: Mouse scrolled (394, 272) with delta (0, 0)
Screenshot: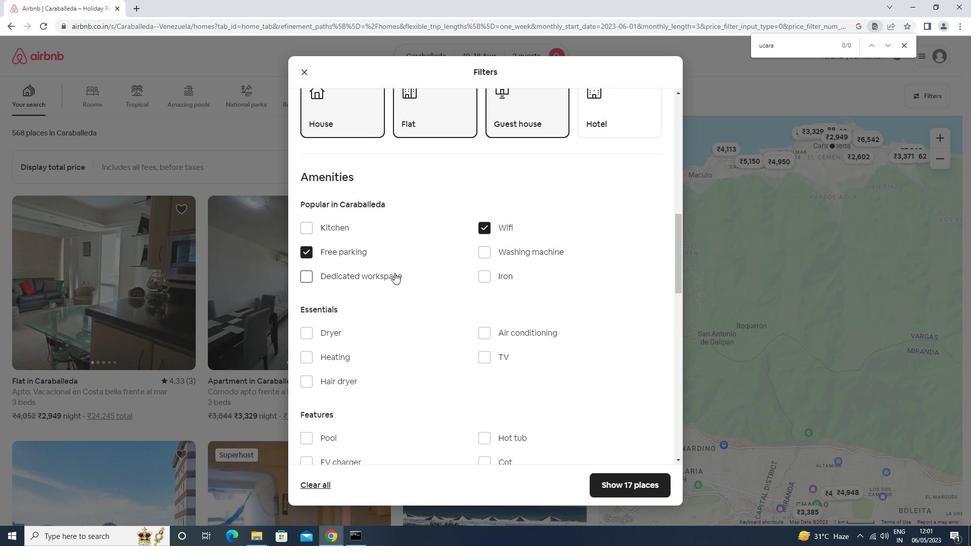 
Action: Mouse moved to (507, 205)
Screenshot: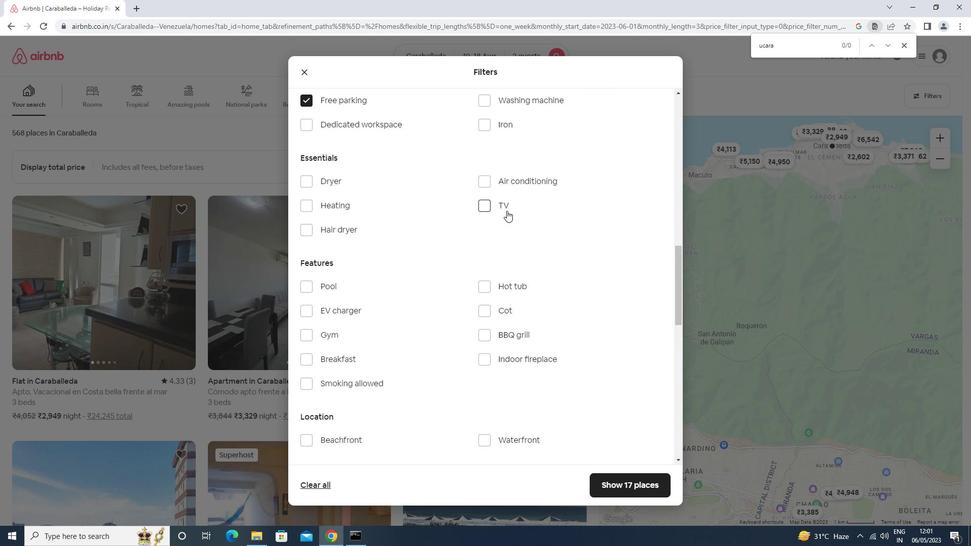 
Action: Mouse pressed left at (507, 205)
Screenshot: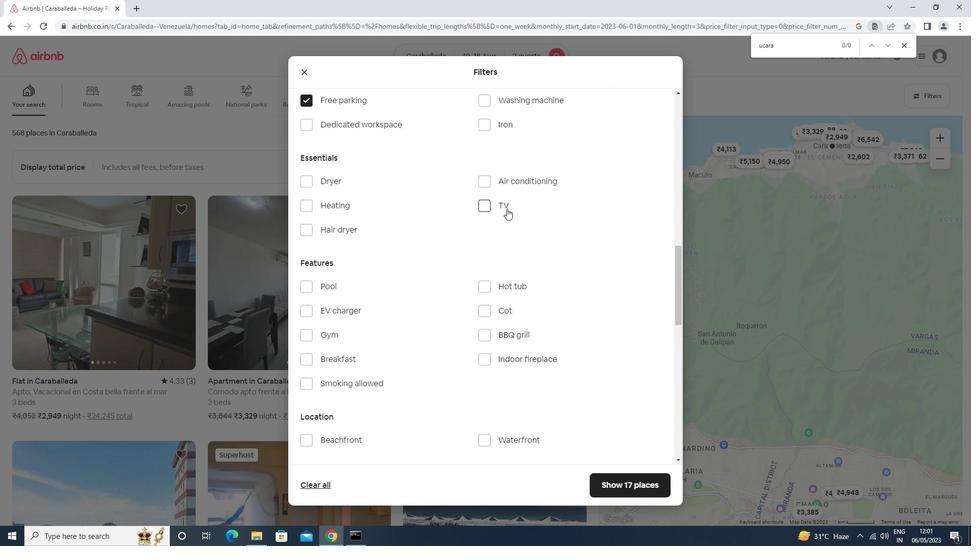 
Action: Mouse moved to (346, 334)
Screenshot: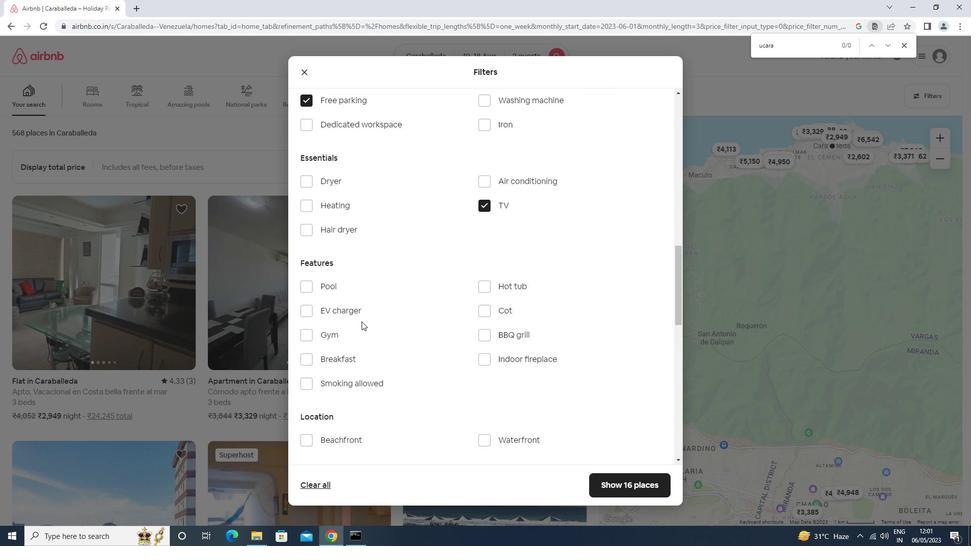 
Action: Mouse pressed left at (346, 334)
Screenshot: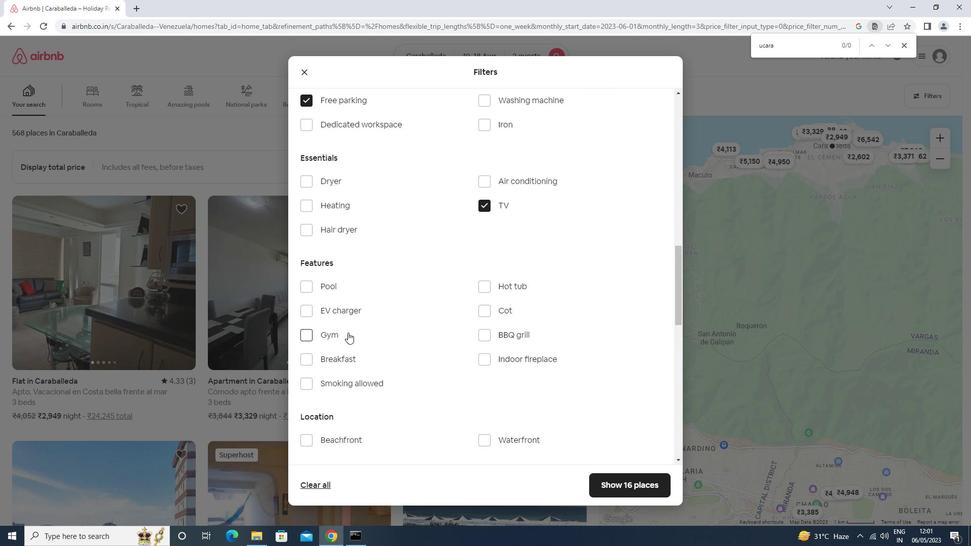 
Action: Mouse moved to (528, 313)
Screenshot: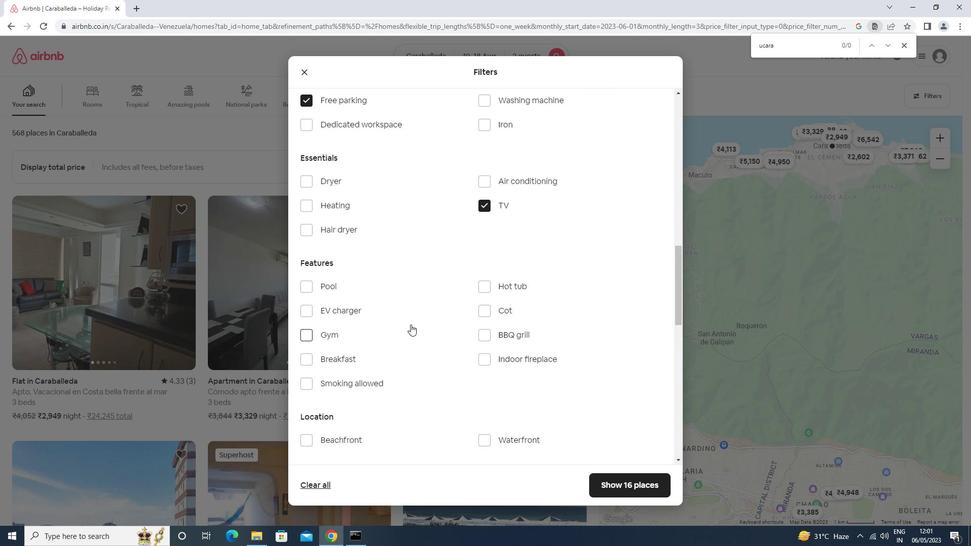 
Action: Mouse scrolled (528, 313) with delta (0, 0)
Screenshot: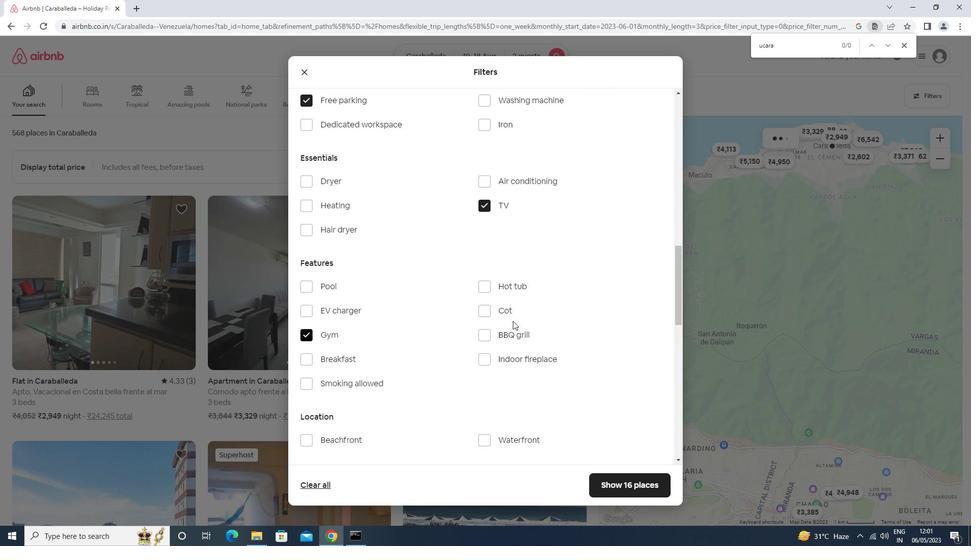
Action: Mouse scrolled (528, 313) with delta (0, 0)
Screenshot: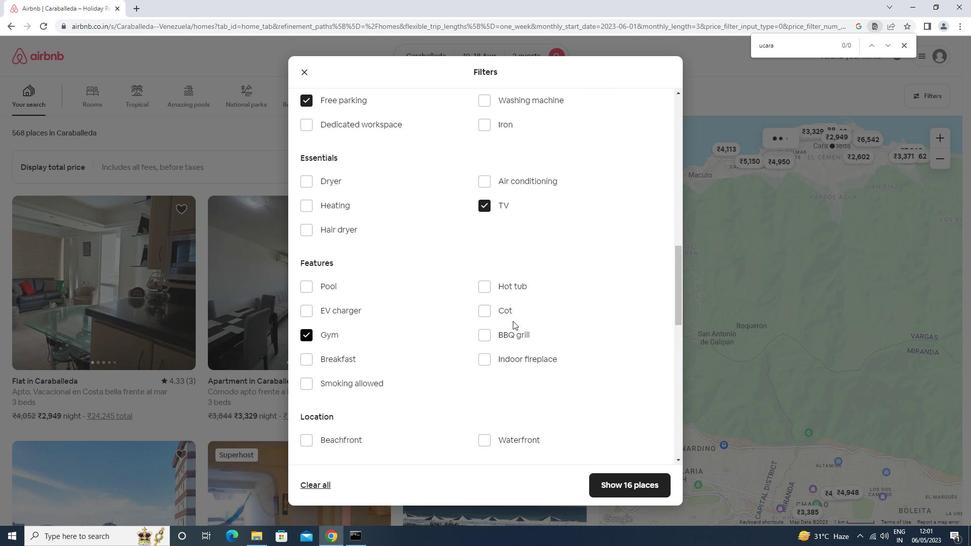 
Action: Mouse scrolled (528, 313) with delta (0, 0)
Screenshot: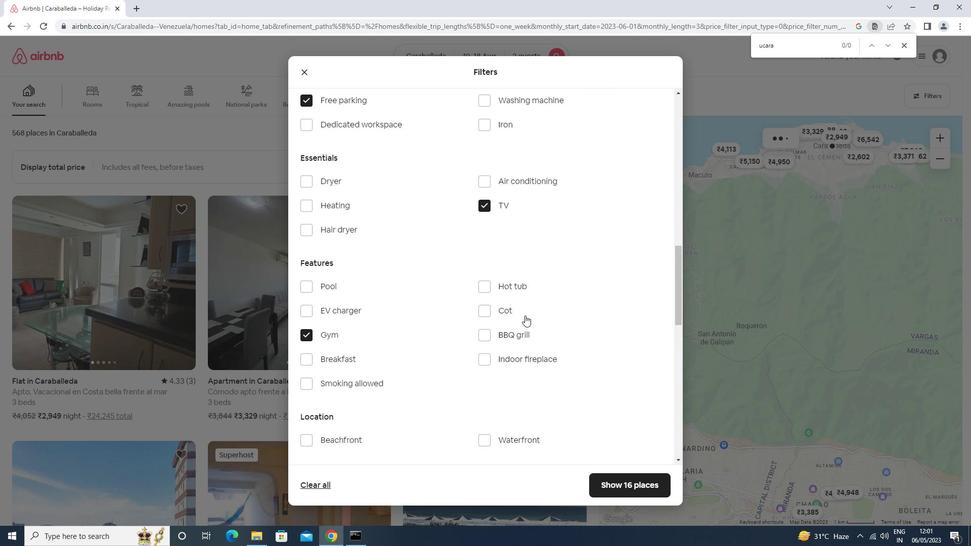 
Action: Mouse scrolled (528, 313) with delta (0, 0)
Screenshot: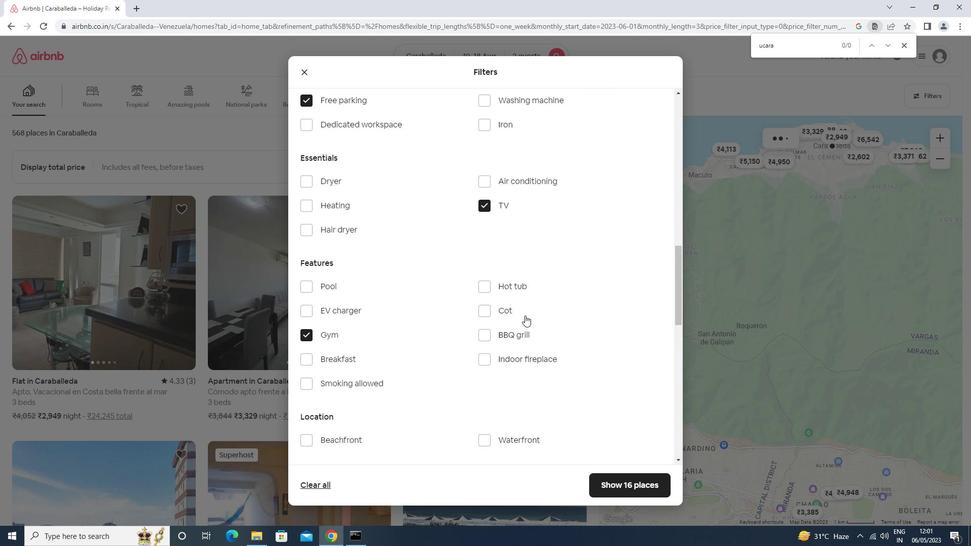 
Action: Mouse scrolled (528, 313) with delta (0, 0)
Screenshot: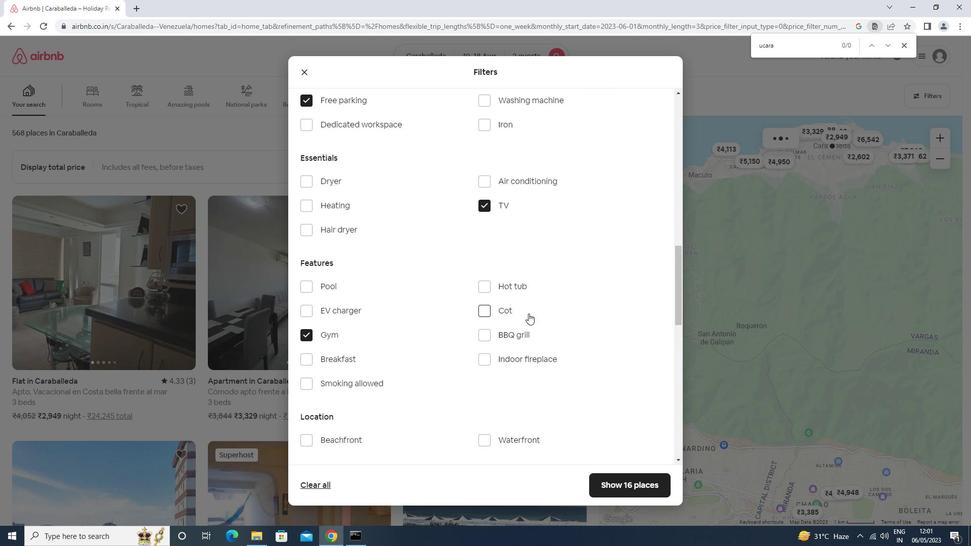 
Action: Mouse scrolled (528, 313) with delta (0, 0)
Screenshot: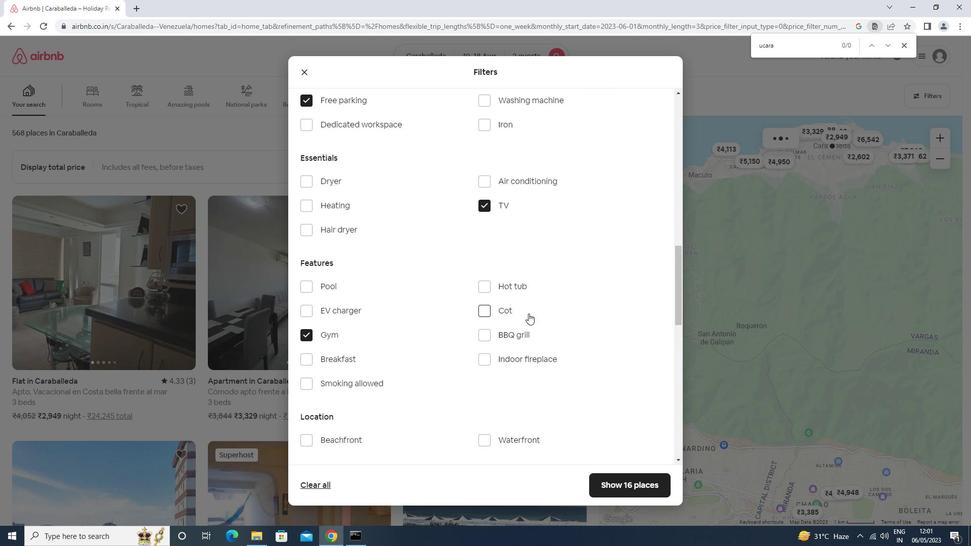 
Action: Mouse moved to (640, 336)
Screenshot: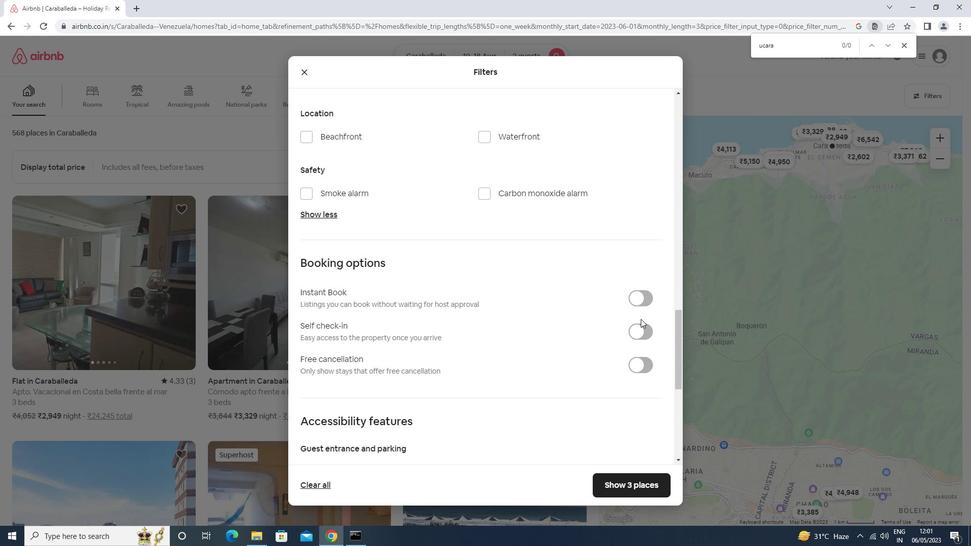 
Action: Mouse pressed left at (640, 336)
Screenshot: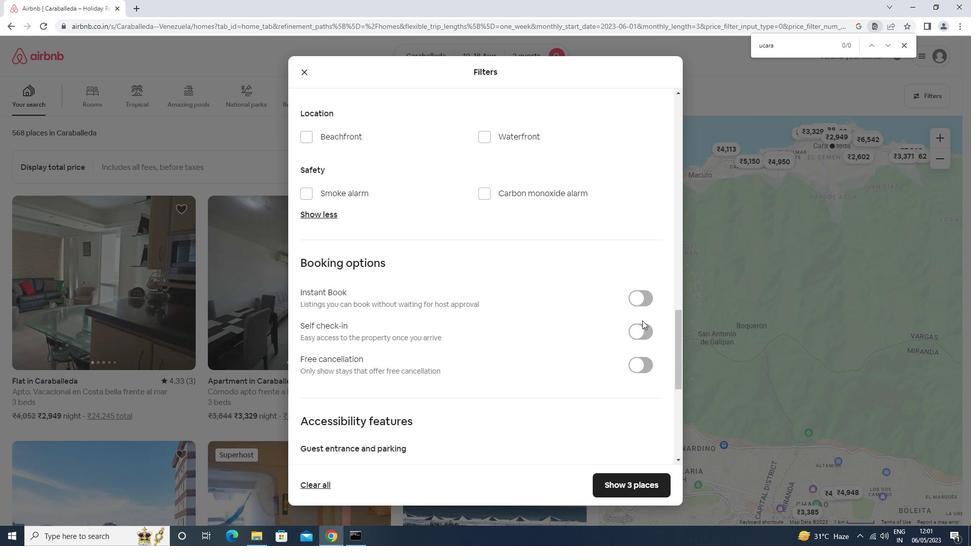 
Action: Mouse moved to (563, 330)
Screenshot: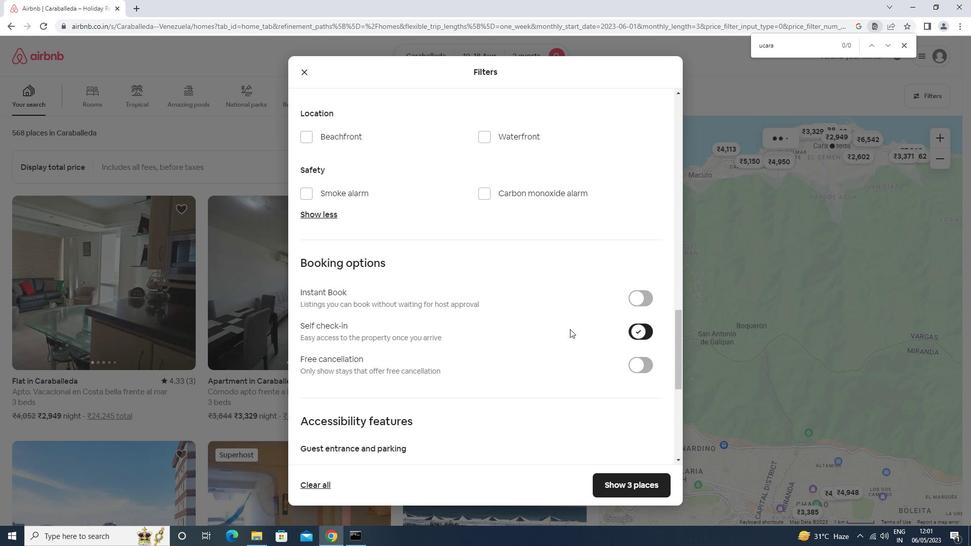 
Action: Mouse scrolled (563, 329) with delta (0, 0)
Screenshot: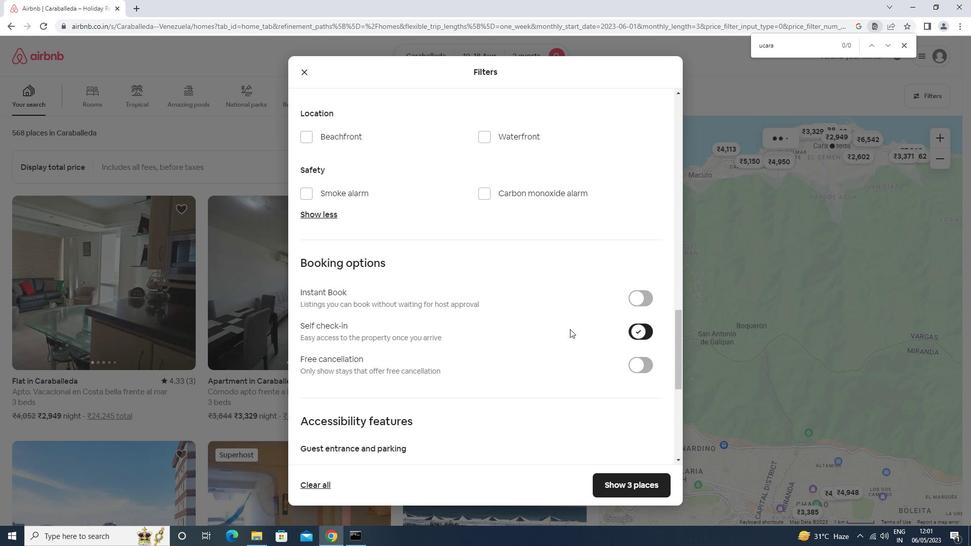 
Action: Mouse moved to (562, 331)
Screenshot: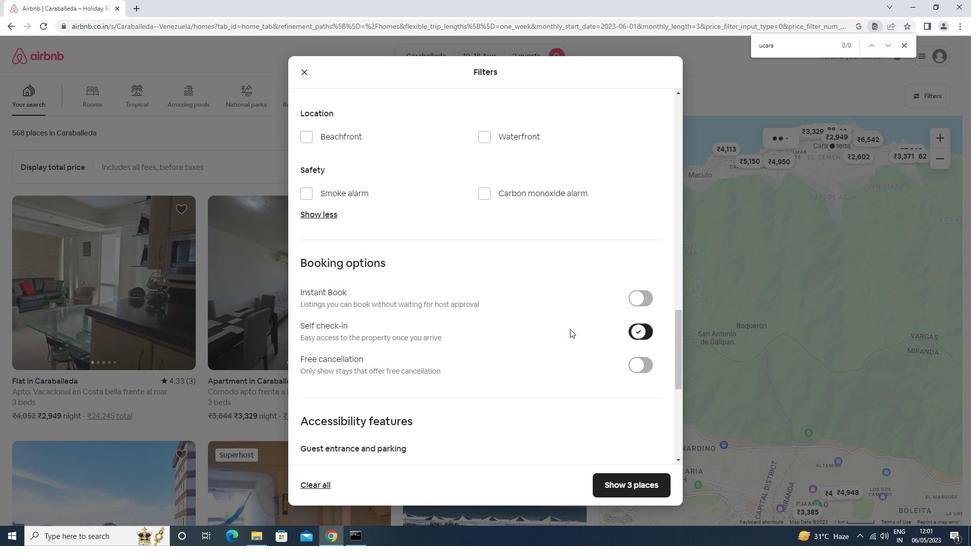 
Action: Mouse scrolled (562, 330) with delta (0, 0)
Screenshot: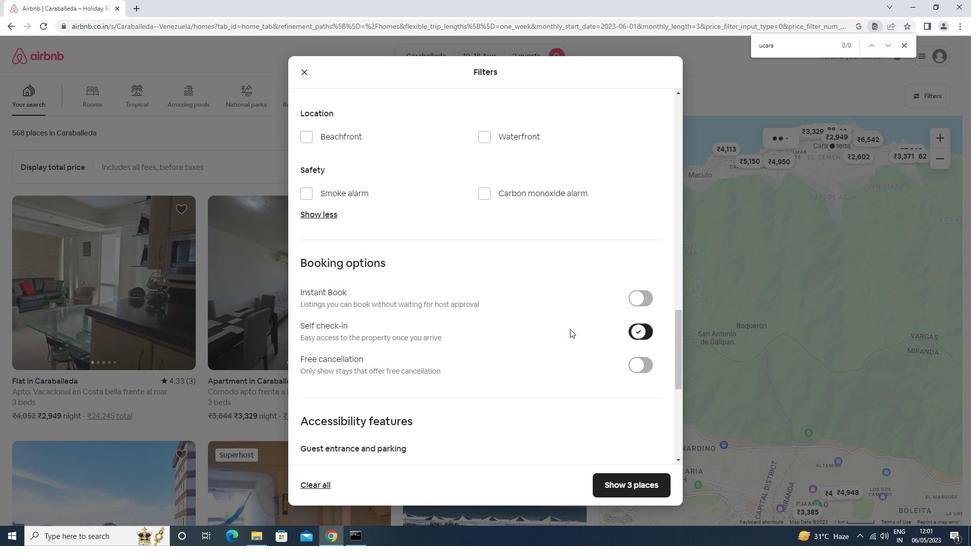 
Action: Mouse moved to (561, 331)
Screenshot: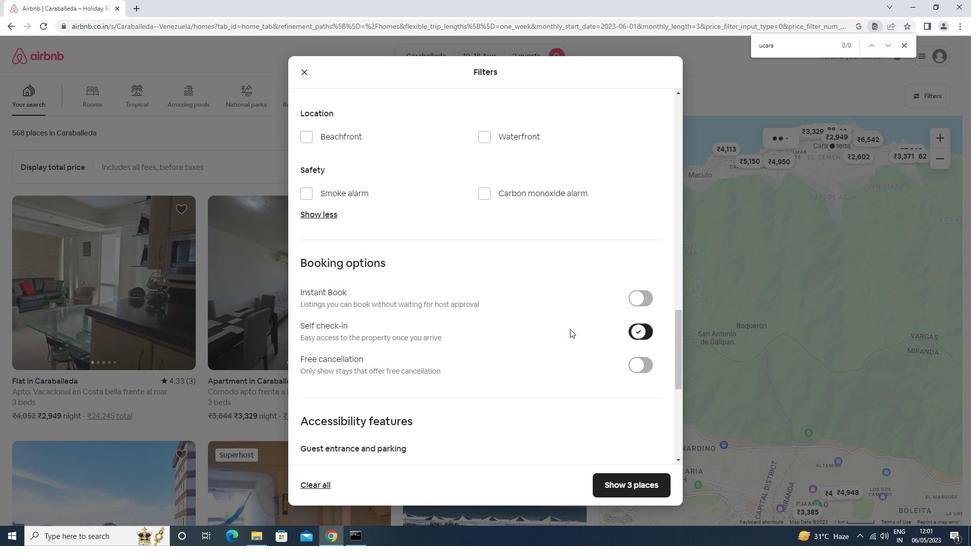 
Action: Mouse scrolled (561, 331) with delta (0, 0)
Screenshot: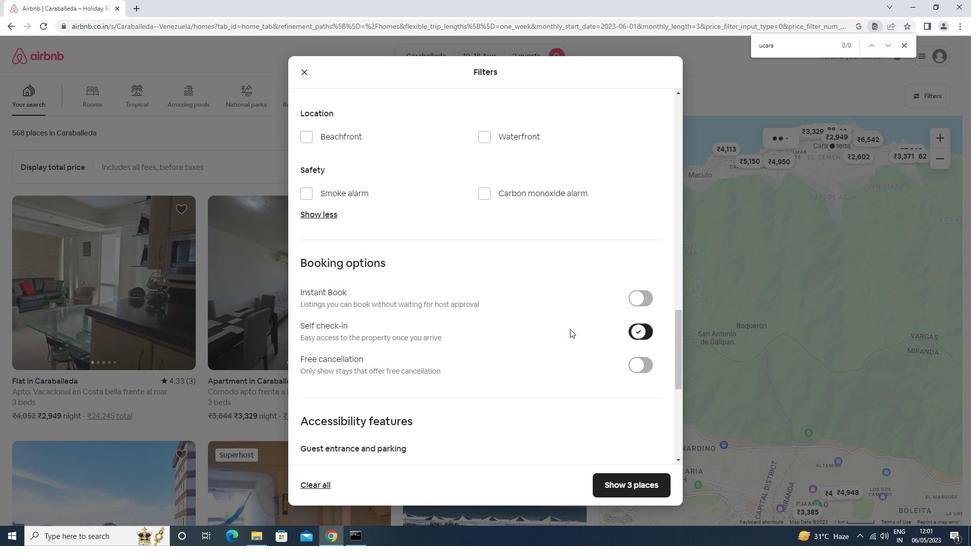 
Action: Mouse scrolled (561, 332) with delta (0, 0)
Screenshot: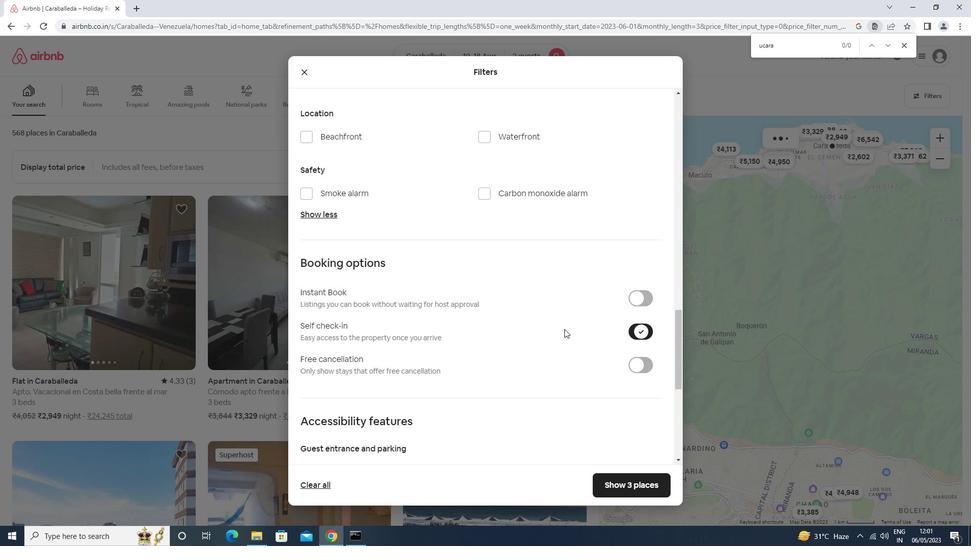 
Action: Mouse moved to (561, 332)
Screenshot: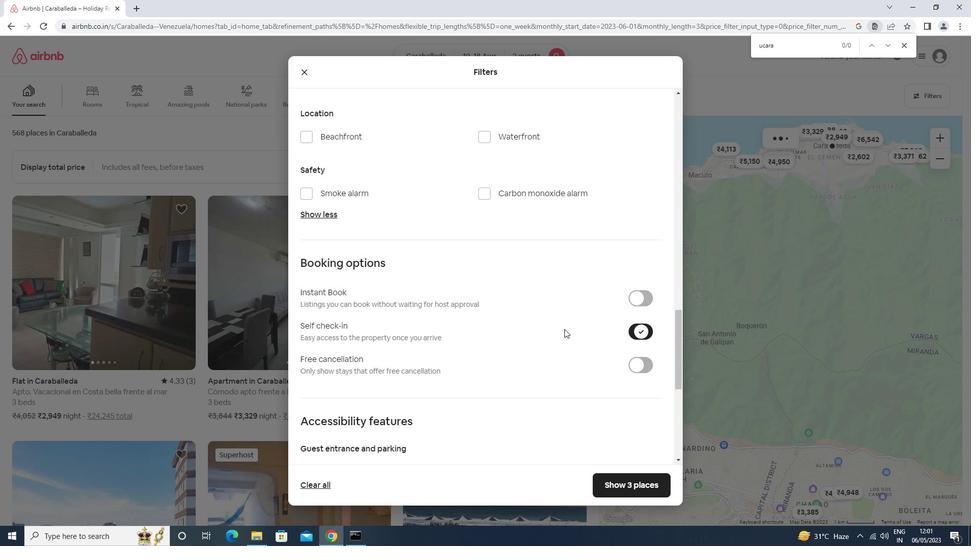 
Action: Mouse scrolled (561, 331) with delta (0, 0)
Screenshot: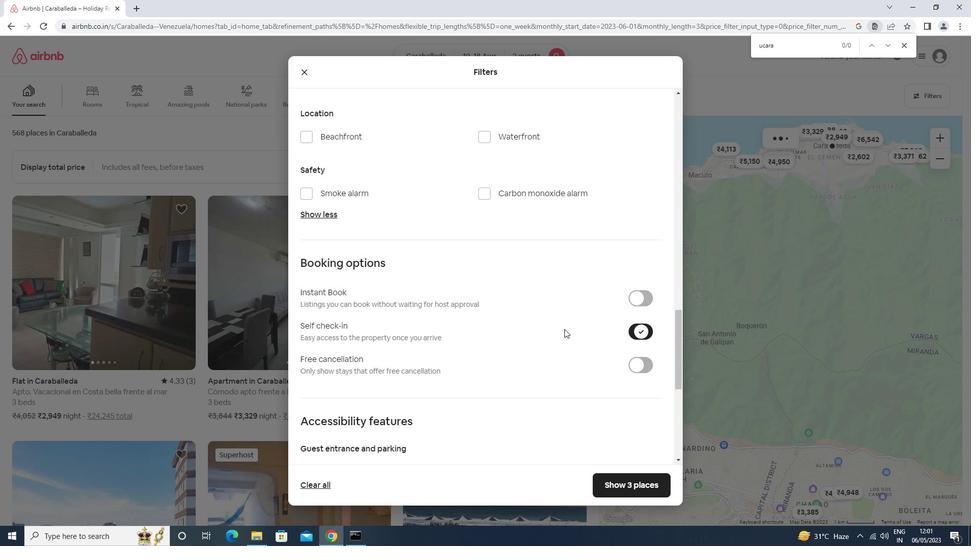 
Action: Mouse moved to (560, 332)
Screenshot: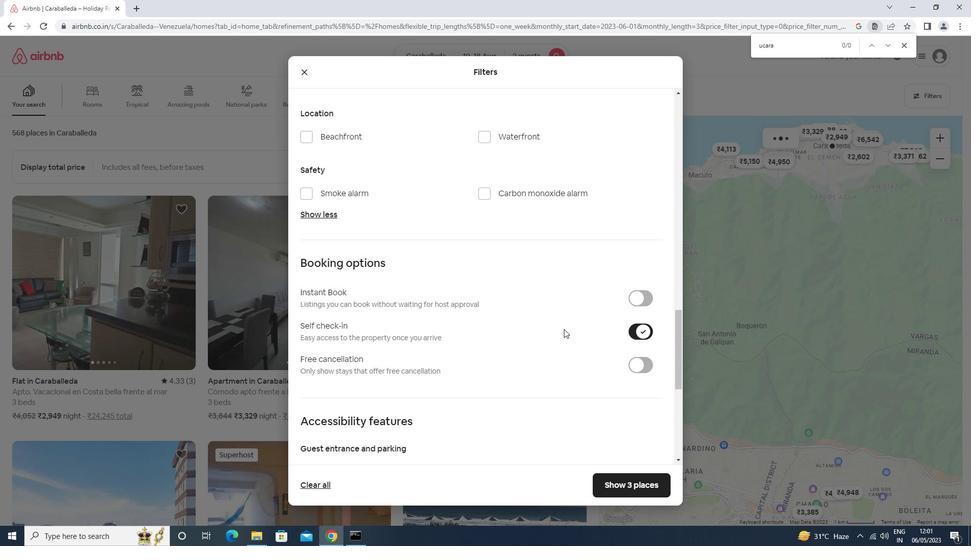 
Action: Mouse scrolled (560, 331) with delta (0, 0)
Screenshot: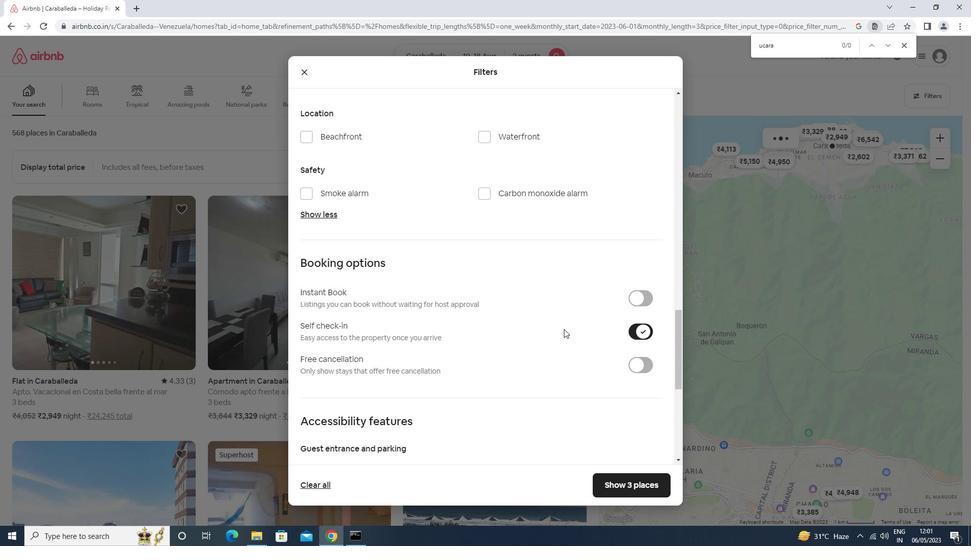 
Action: Mouse moved to (483, 370)
Screenshot: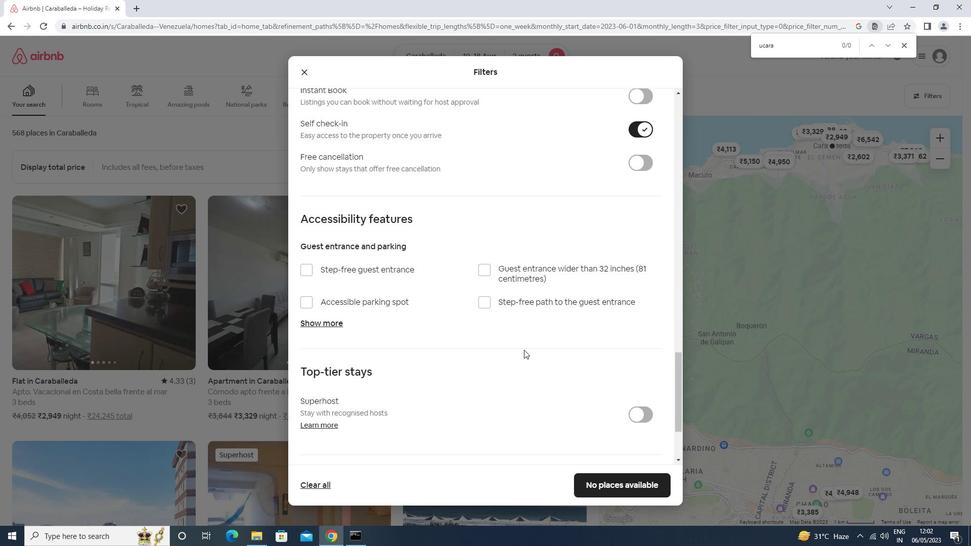 
Action: Mouse scrolled (483, 369) with delta (0, 0)
Screenshot: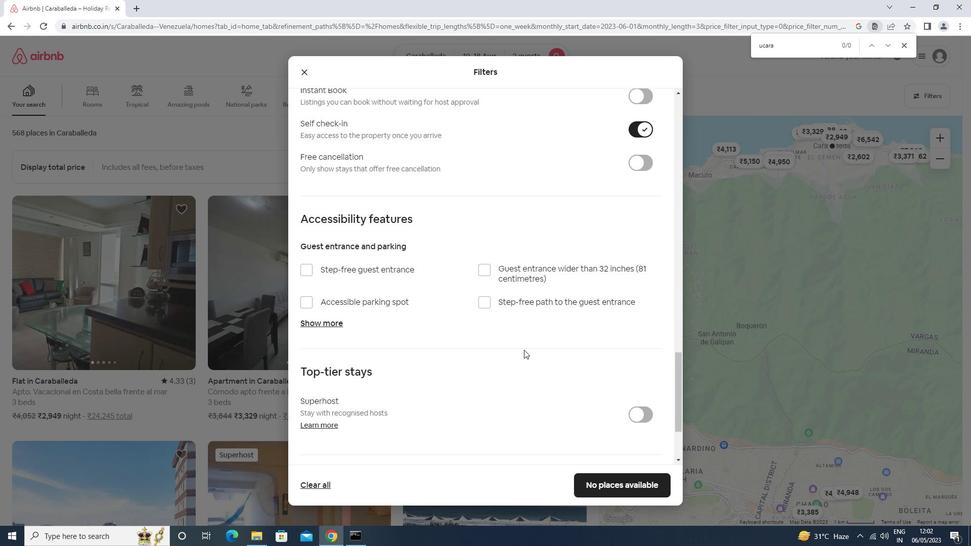 
Action: Mouse moved to (483, 371)
Screenshot: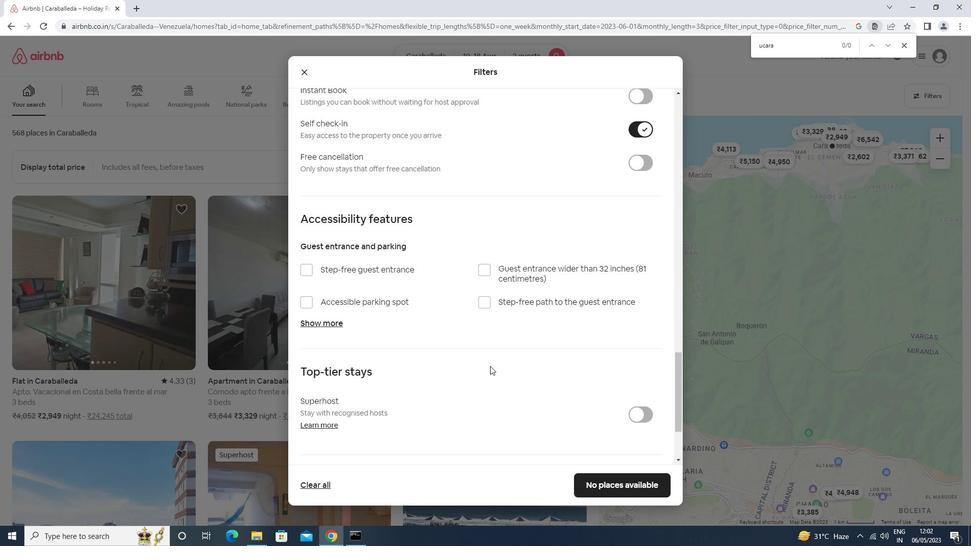 
Action: Mouse scrolled (483, 370) with delta (0, 0)
Screenshot: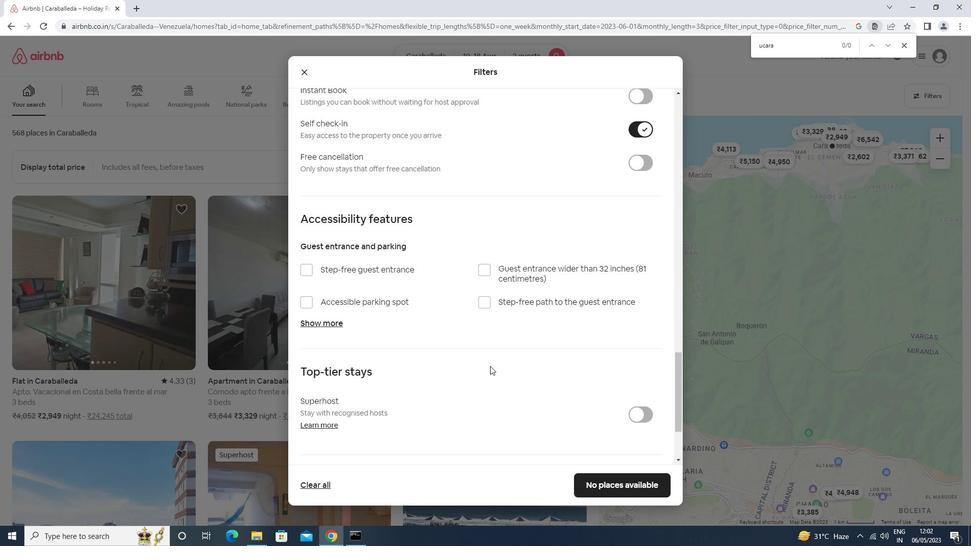 
Action: Mouse moved to (483, 371)
Screenshot: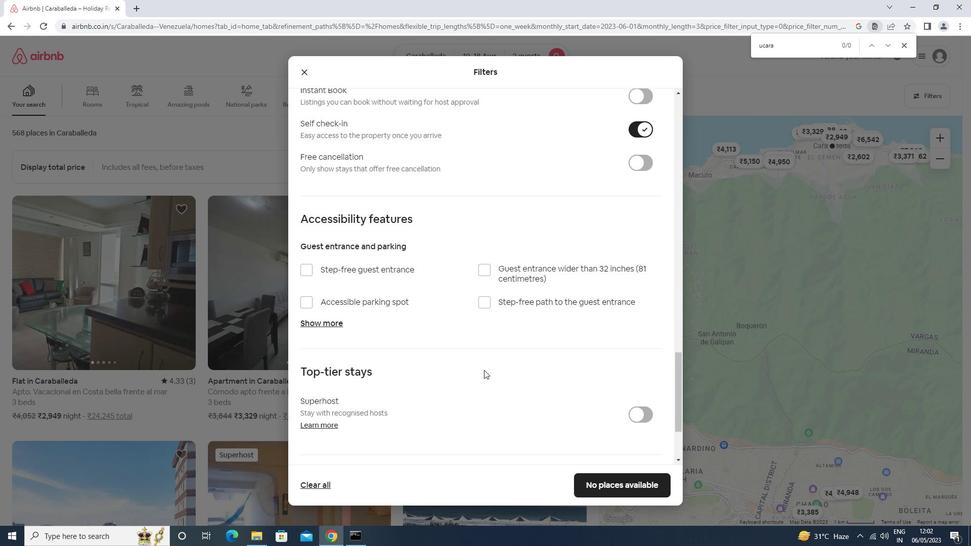 
Action: Mouse scrolled (483, 370) with delta (0, 0)
Screenshot: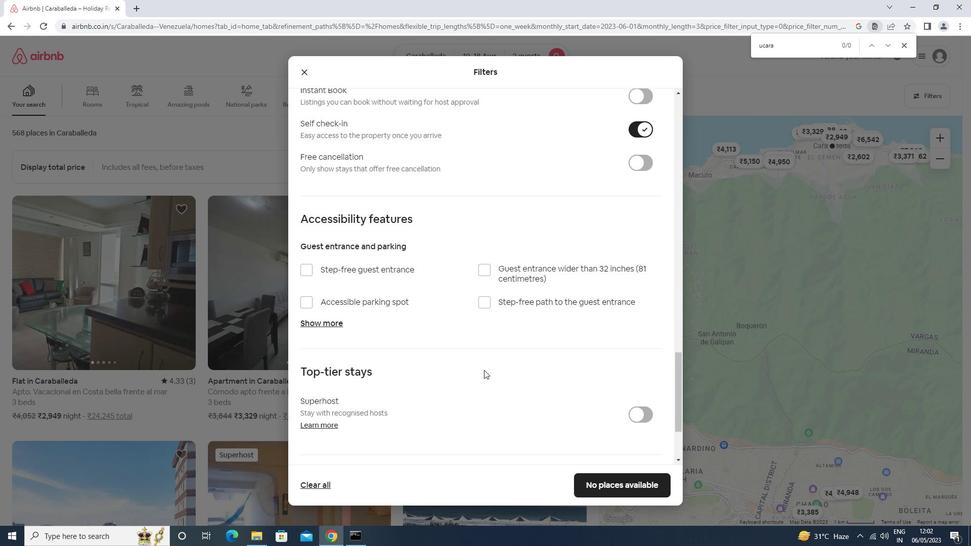 
Action: Mouse moved to (483, 371)
Screenshot: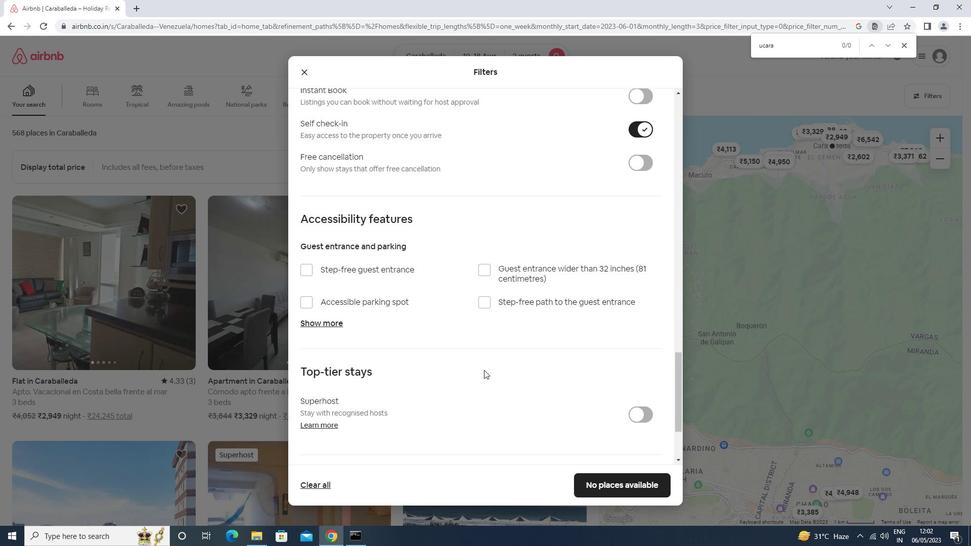 
Action: Mouse scrolled (483, 371) with delta (0, 0)
Screenshot: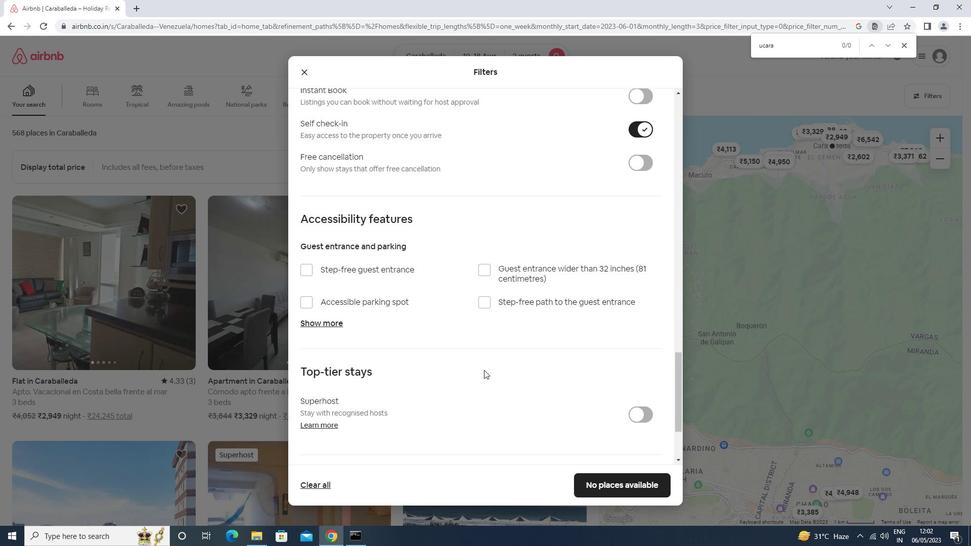 
Action: Mouse scrolled (483, 371) with delta (0, 0)
Screenshot: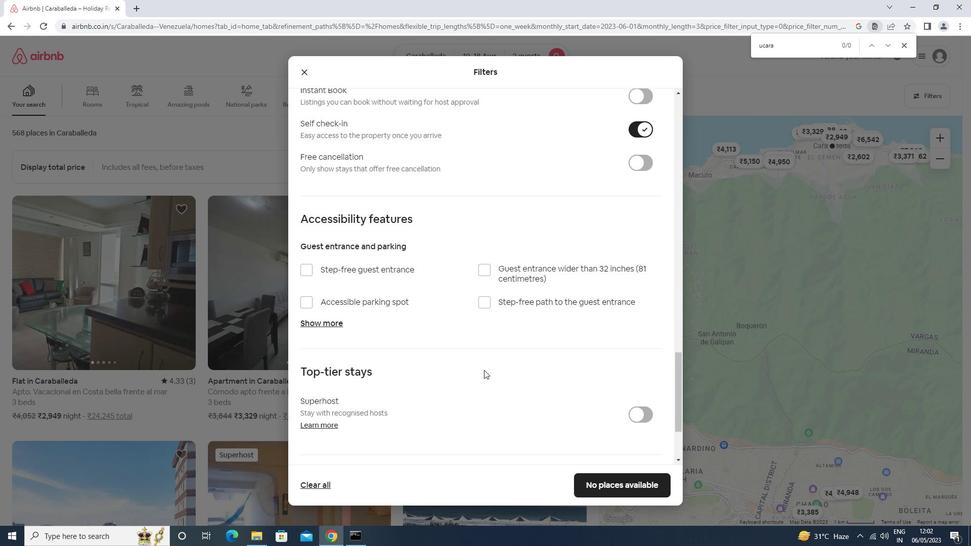 
Action: Mouse moved to (364, 394)
Screenshot: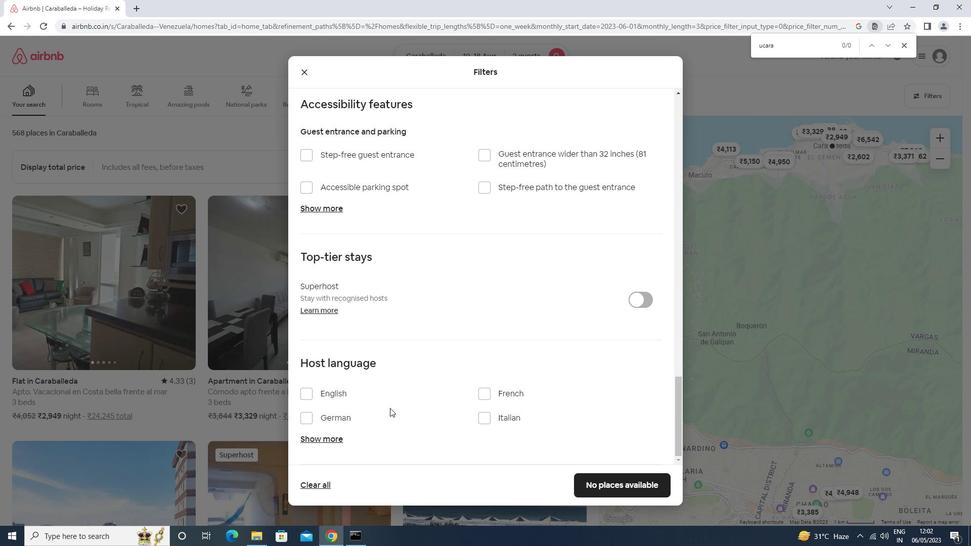 
Action: Mouse pressed left at (364, 394)
Screenshot: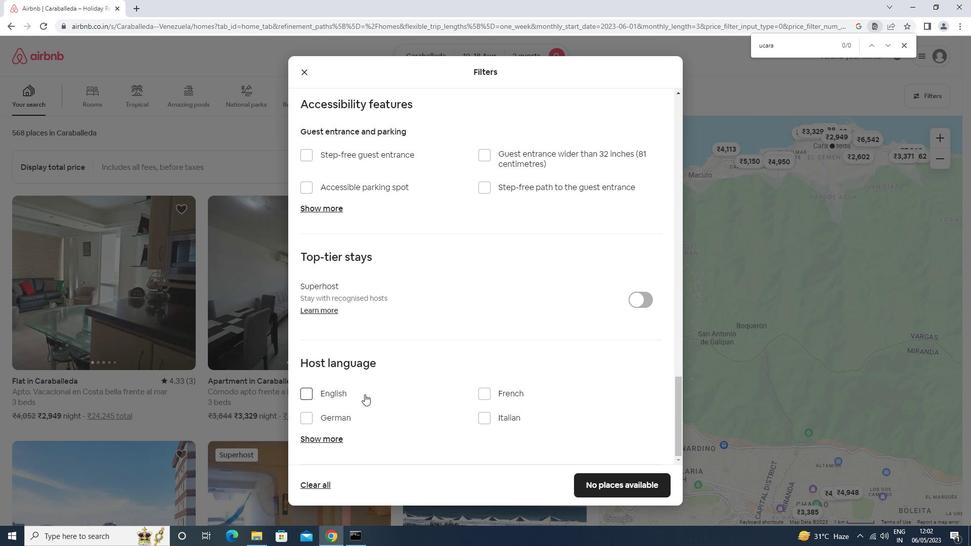 
Action: Mouse moved to (607, 479)
Screenshot: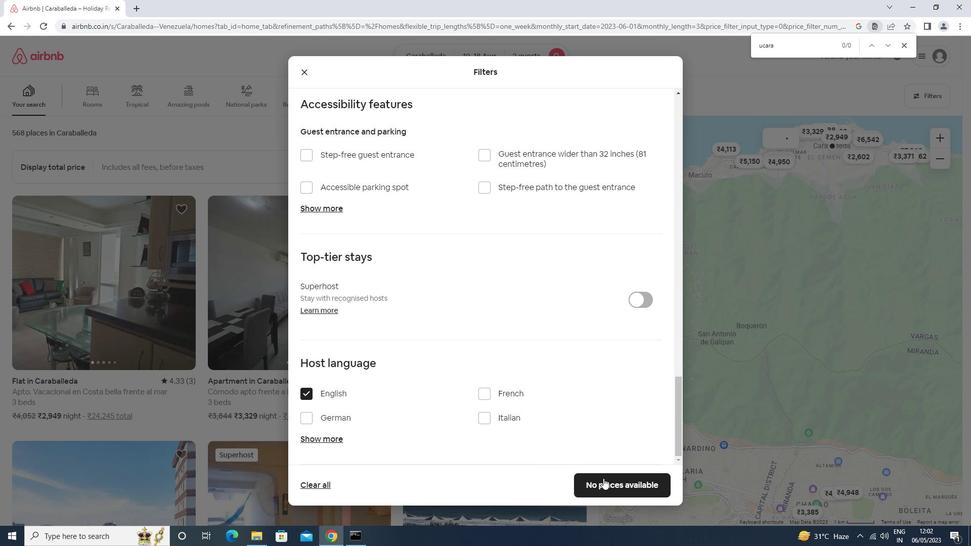 
Action: Mouse pressed left at (607, 479)
Screenshot: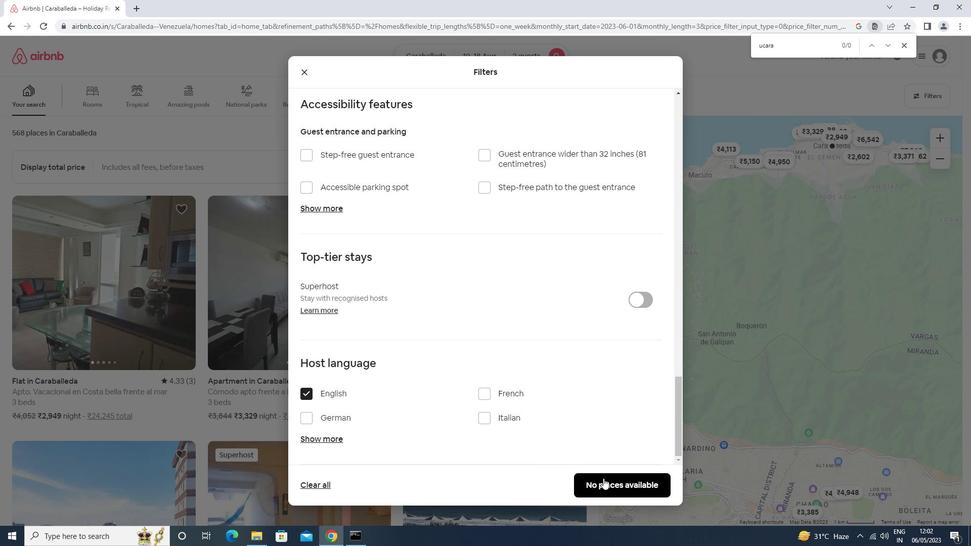 
Action: Mouse moved to (607, 478)
Screenshot: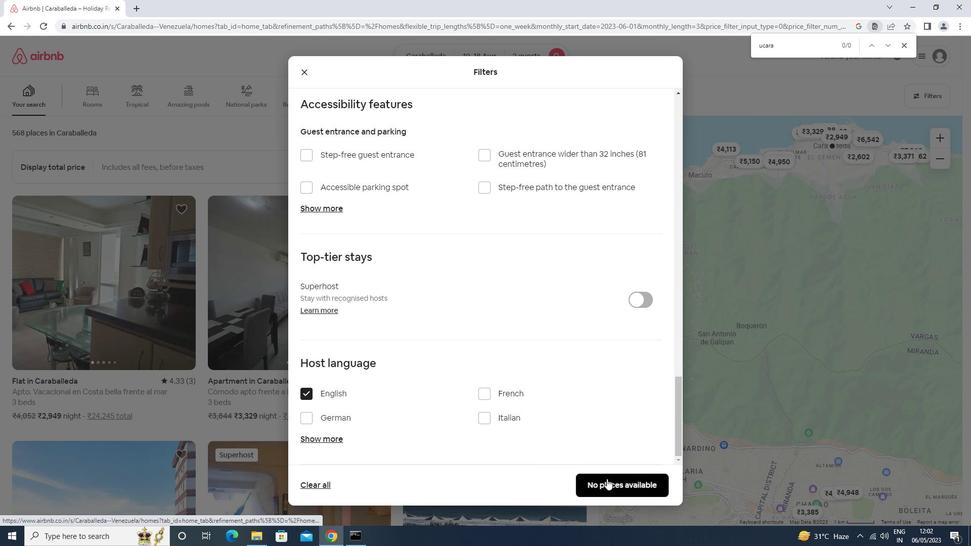 
